 Task: Find connections with filter location Mangaldai with filter topic #Whatinspiresmewith filter profile language Potuguese with filter current company NewSpace Research and Technologies with filter school All India Management Association (AIMA) with filter industry Retail Luxury Goods and Jewelry with filter service category Nature Photography with filter keywords title Conservation Scientist
Action: Mouse moved to (519, 68)
Screenshot: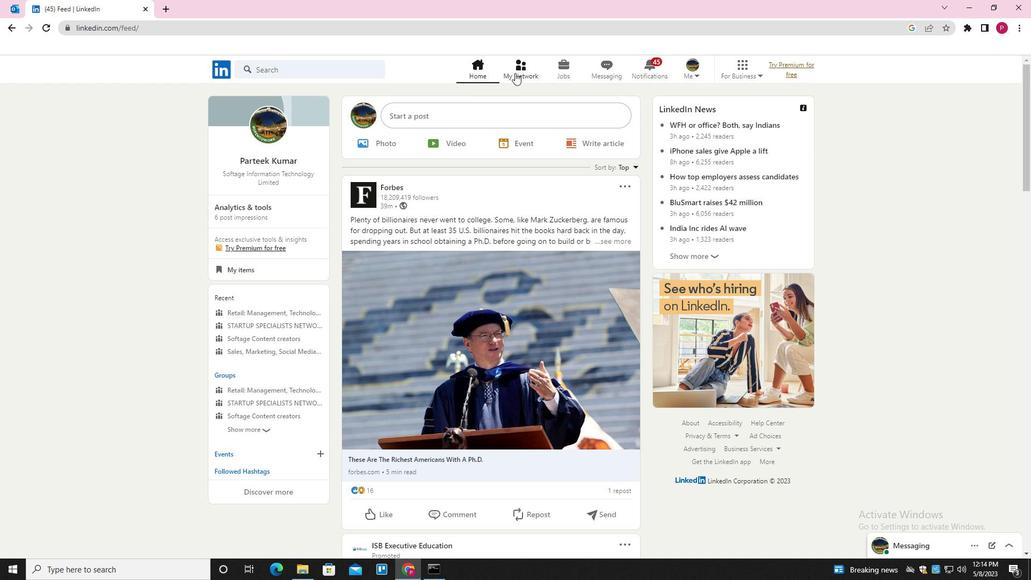 
Action: Mouse pressed left at (519, 68)
Screenshot: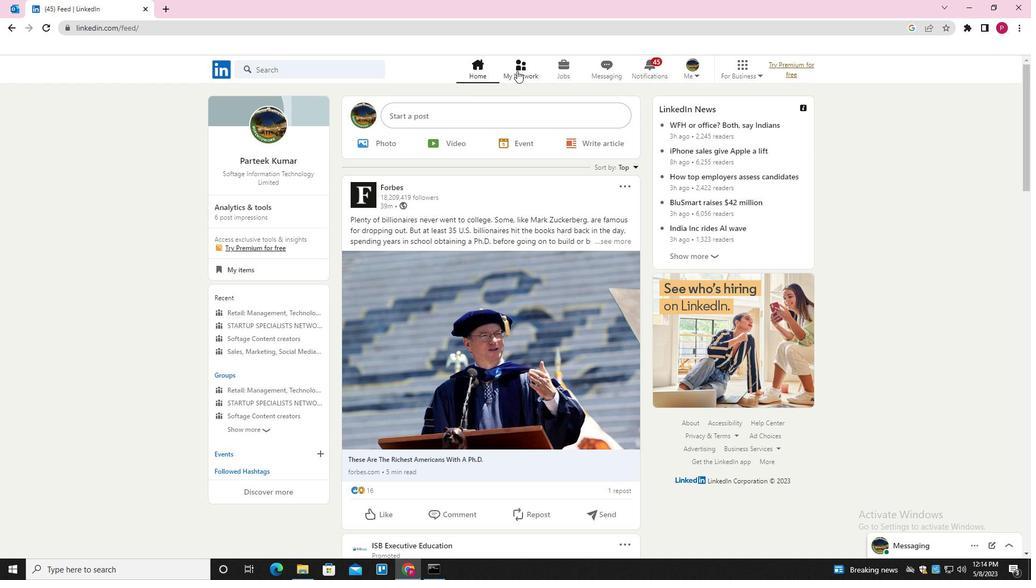 
Action: Mouse moved to (321, 132)
Screenshot: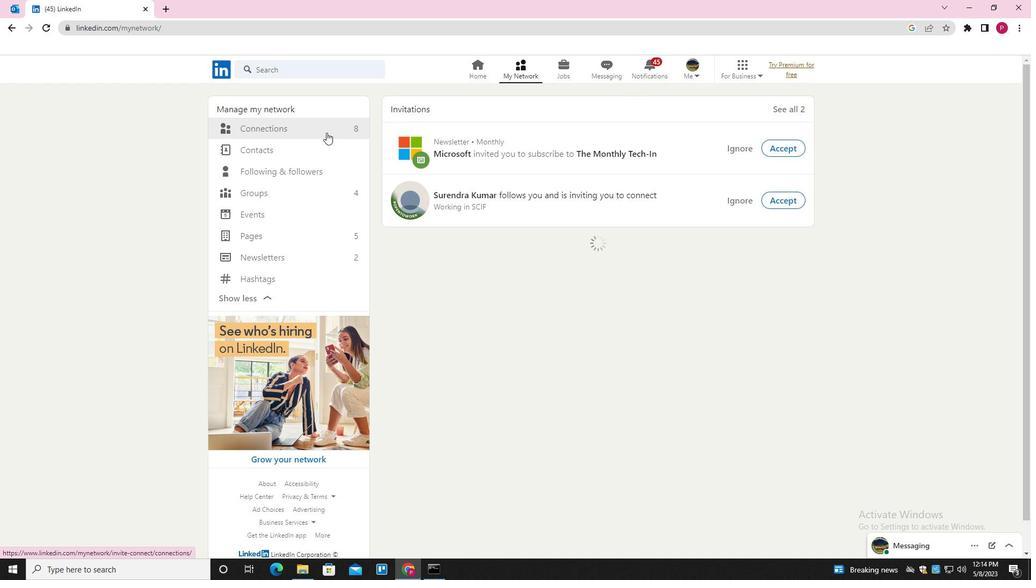 
Action: Mouse pressed left at (321, 132)
Screenshot: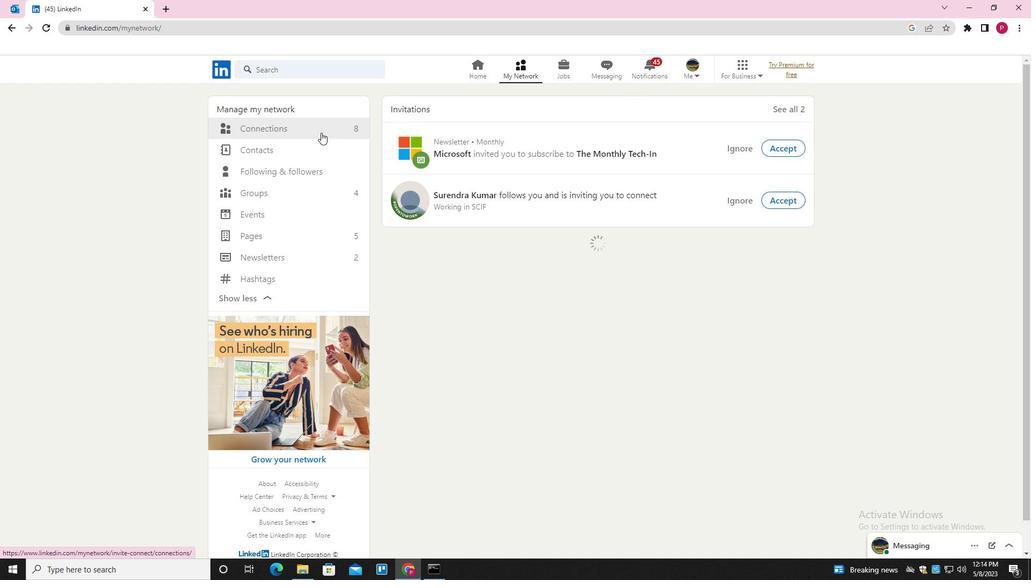 
Action: Mouse moved to (589, 130)
Screenshot: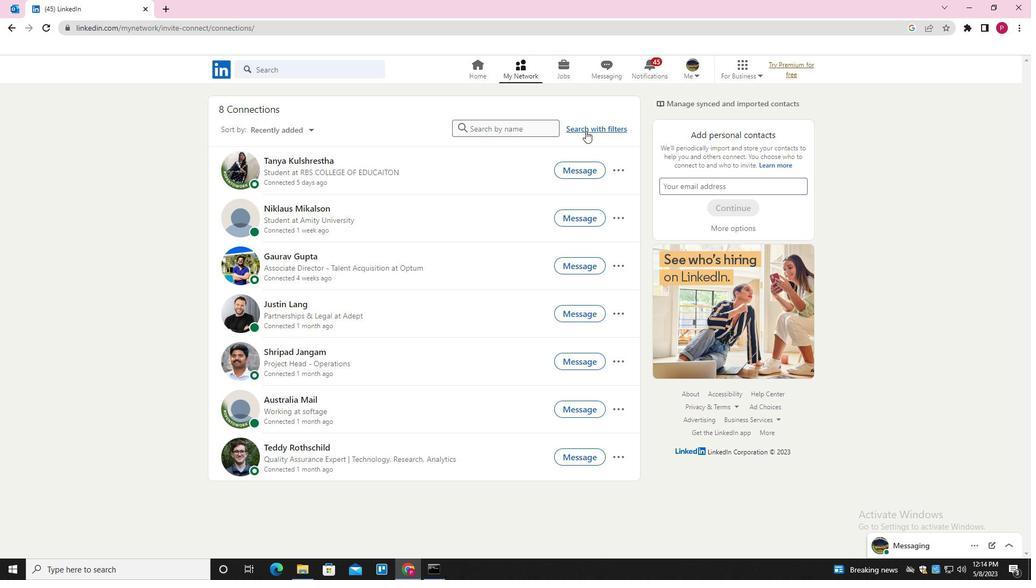 
Action: Mouse pressed left at (589, 130)
Screenshot: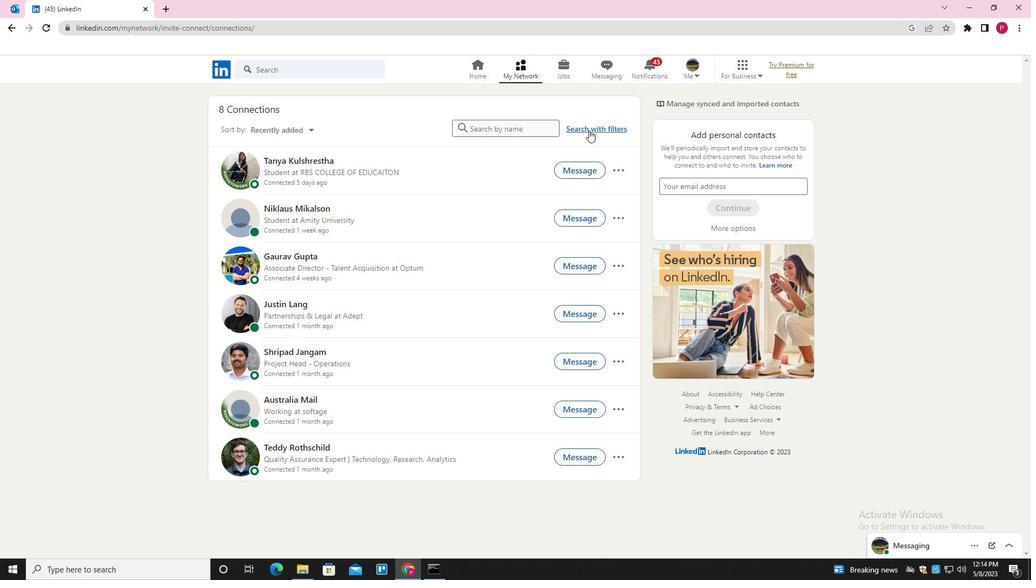 
Action: Mouse moved to (548, 99)
Screenshot: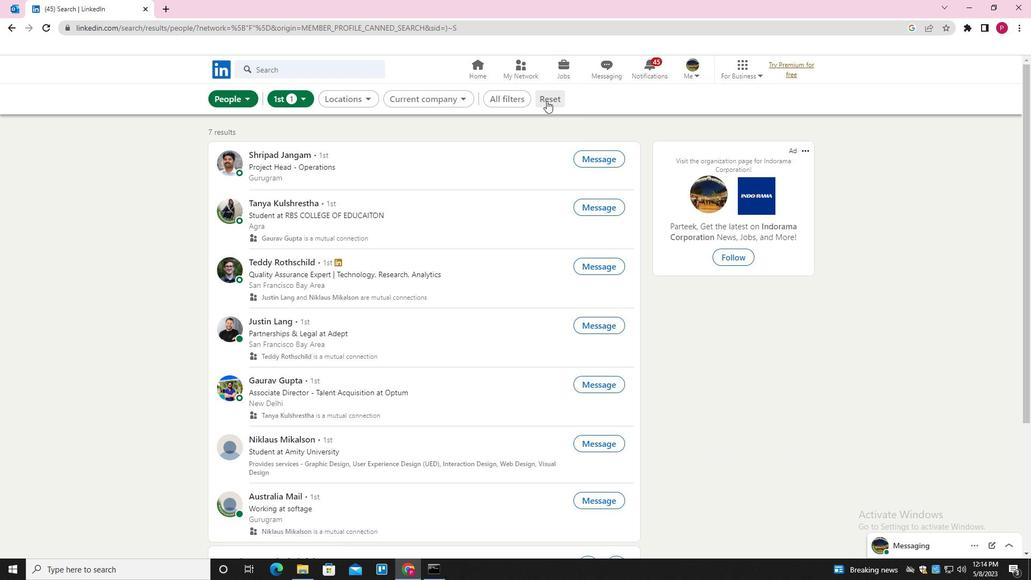
Action: Mouse pressed left at (548, 99)
Screenshot: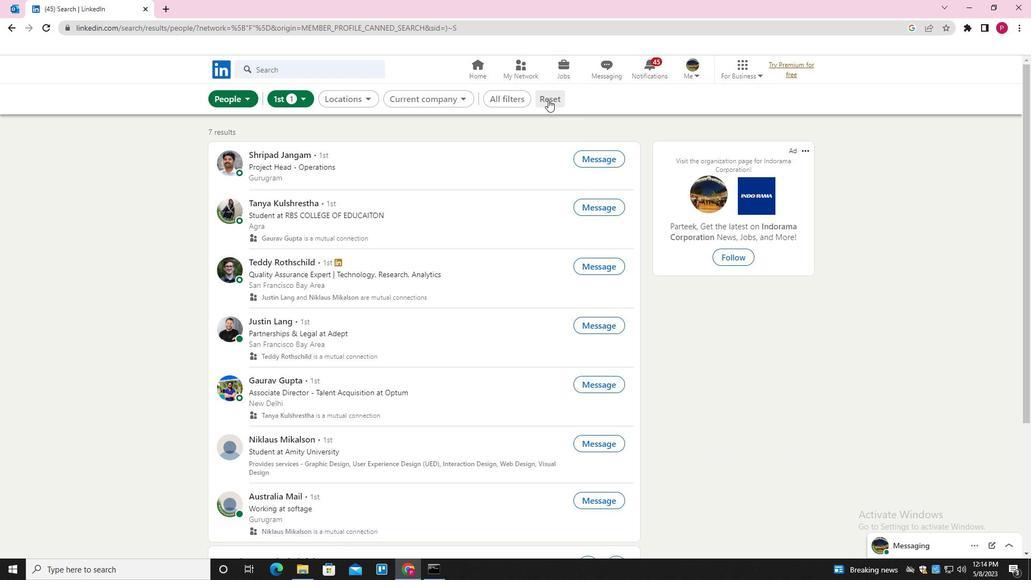 
Action: Mouse moved to (541, 103)
Screenshot: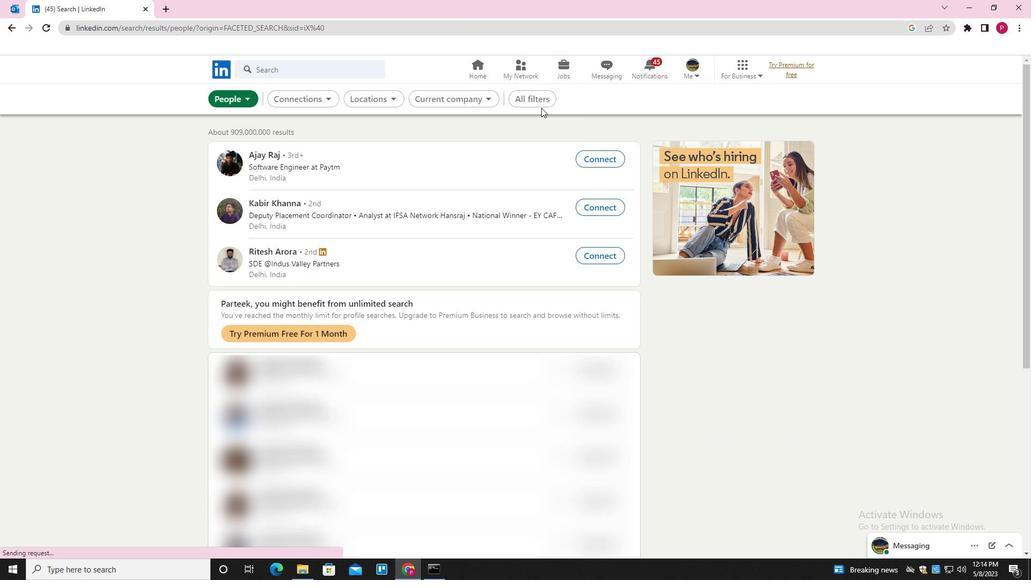 
Action: Mouse pressed left at (541, 103)
Screenshot: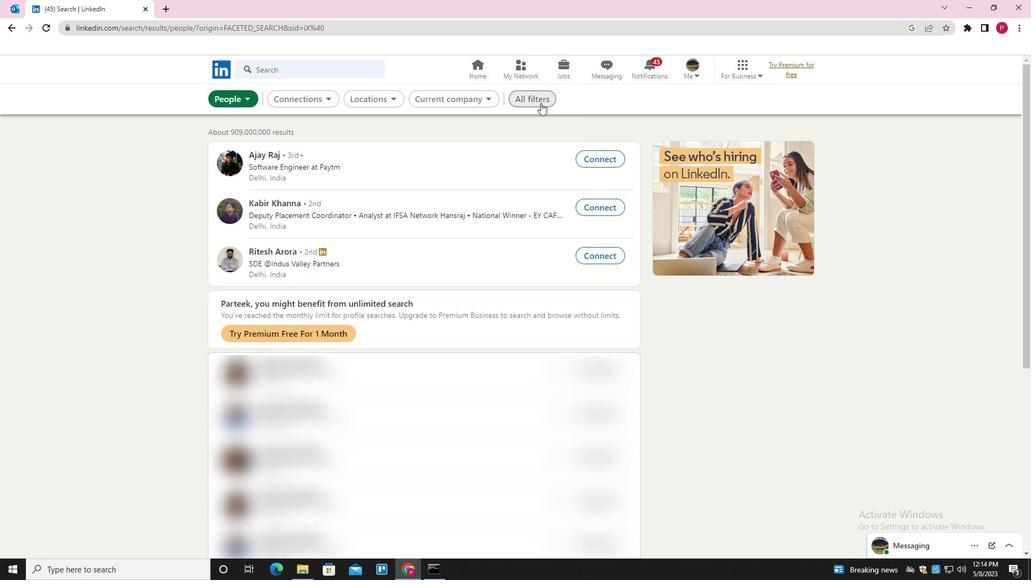 
Action: Mouse moved to (763, 247)
Screenshot: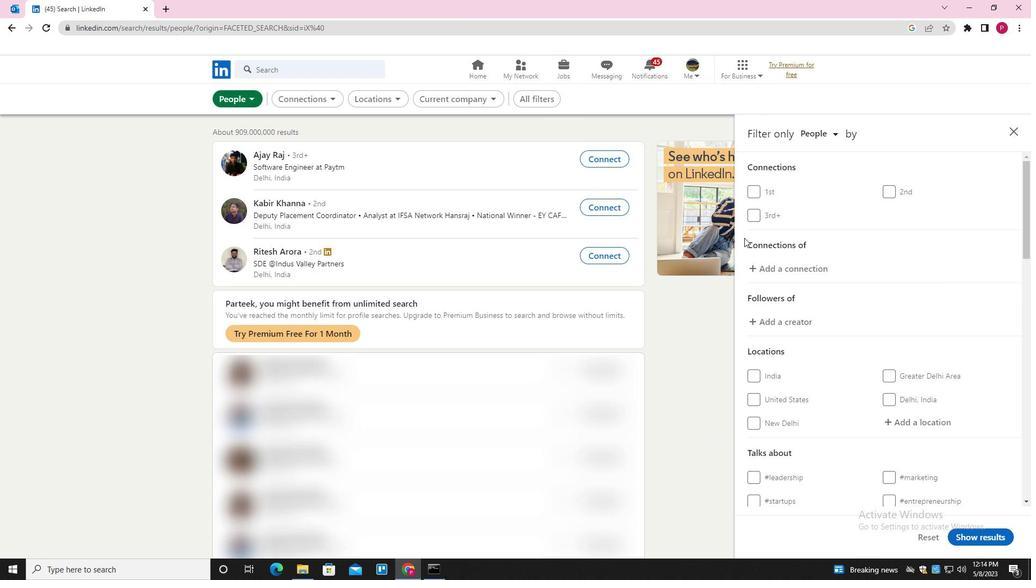 
Action: Mouse scrolled (763, 247) with delta (0, 0)
Screenshot: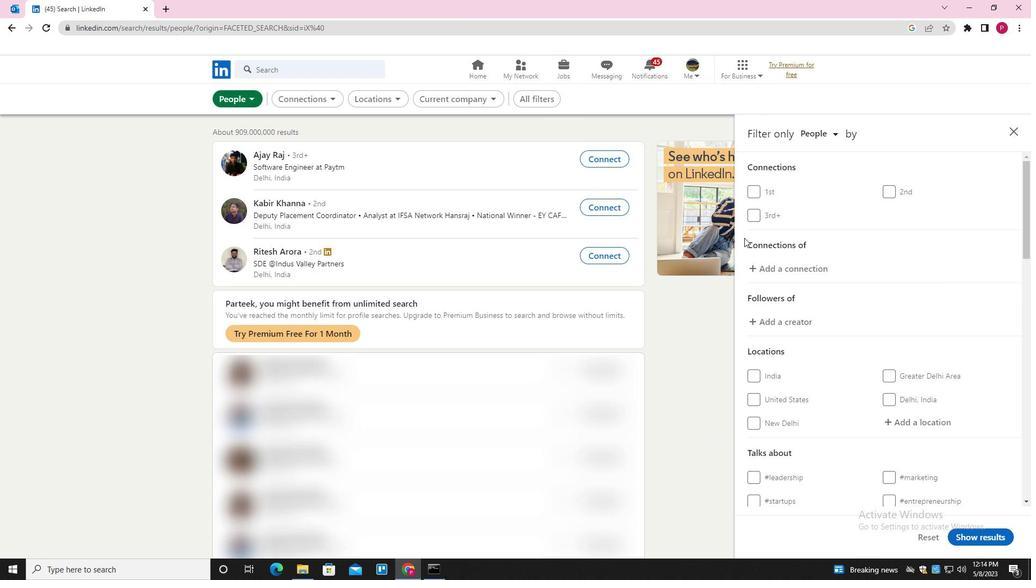 
Action: Mouse moved to (792, 257)
Screenshot: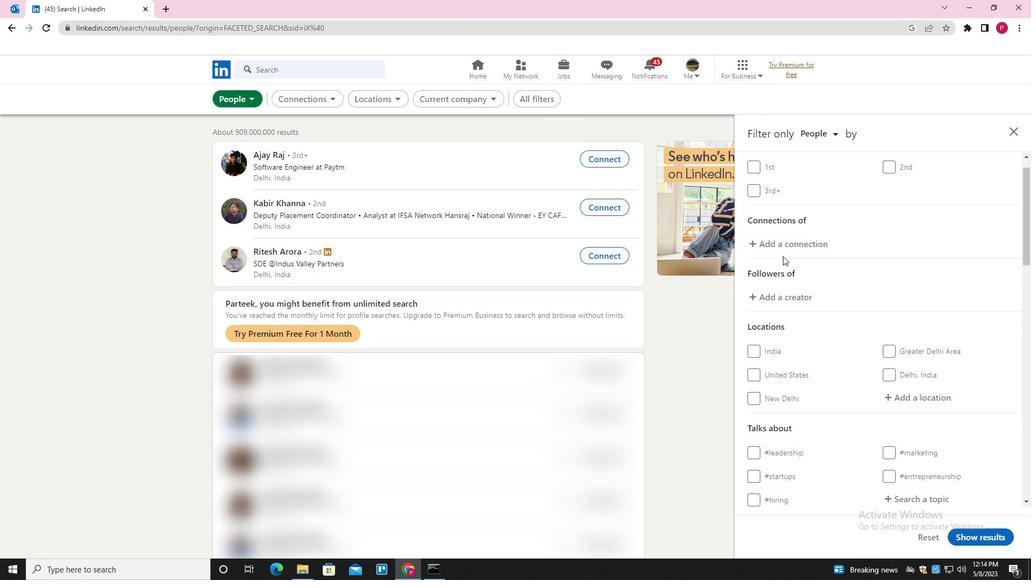 
Action: Mouse scrolled (792, 257) with delta (0, 0)
Screenshot: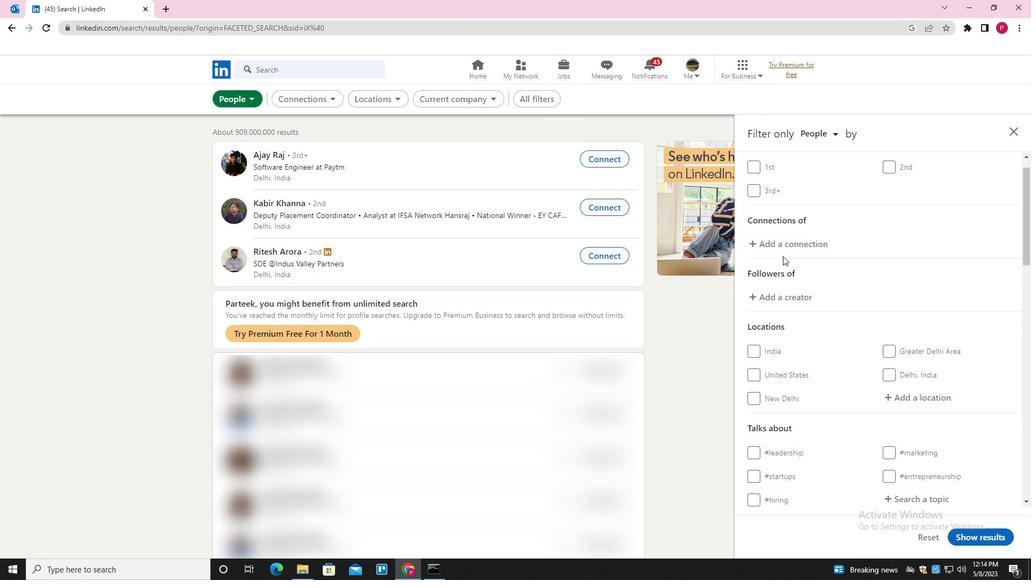 
Action: Mouse moved to (915, 311)
Screenshot: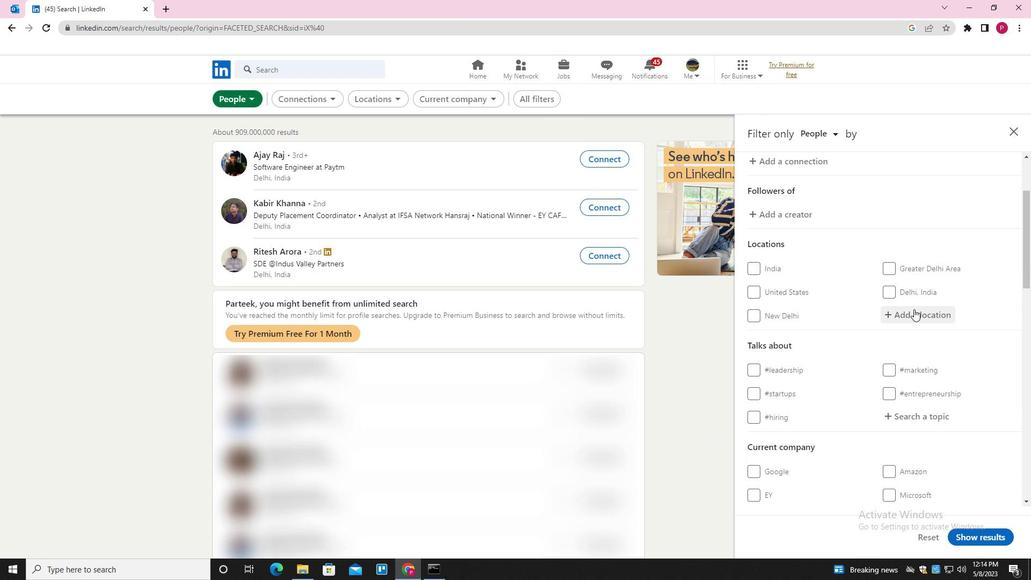
Action: Mouse pressed left at (915, 311)
Screenshot: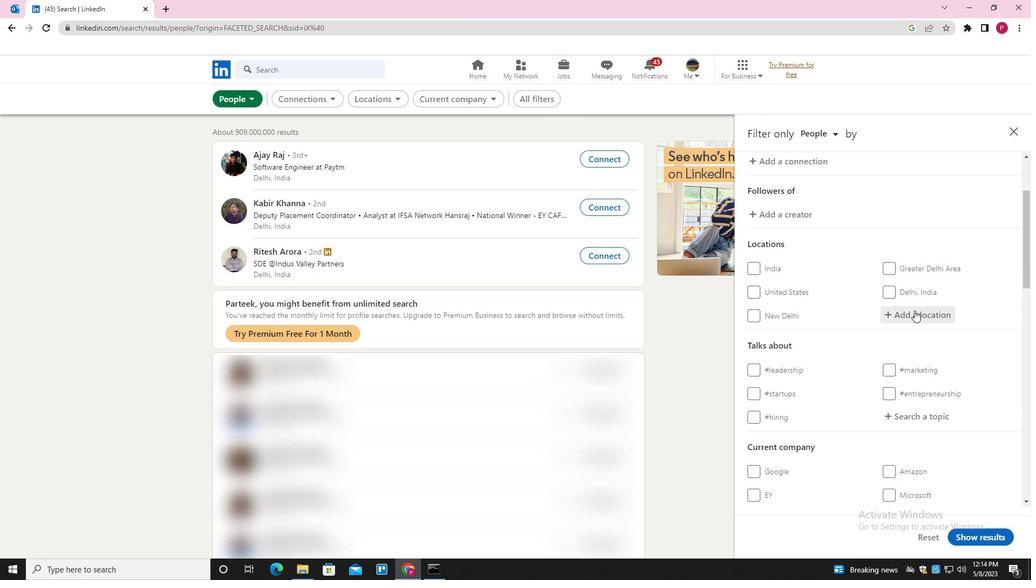 
Action: Mouse moved to (714, 445)
Screenshot: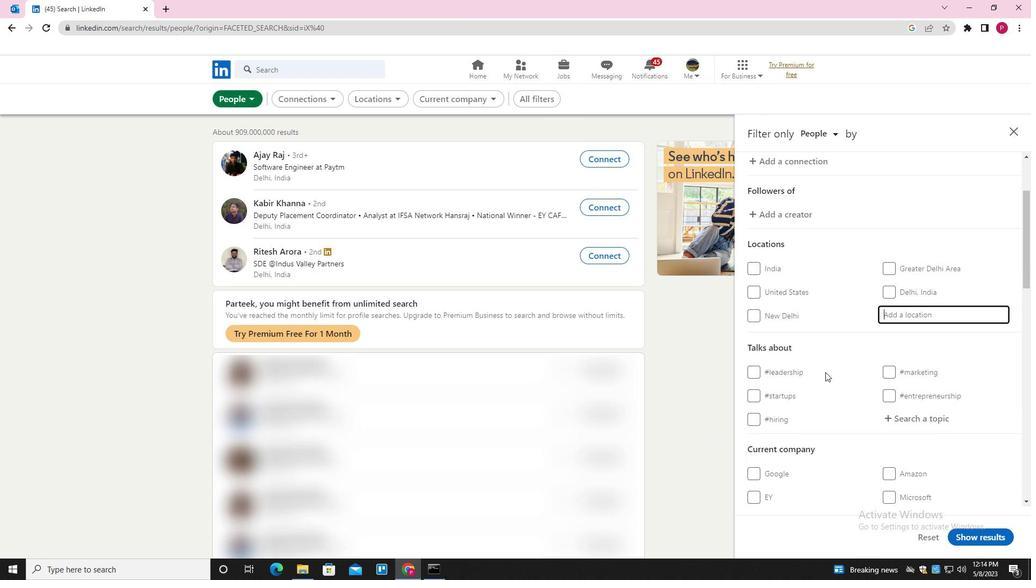 
Action: Key pressed <Key.shift>MANGALDAI<Key.down><Key.enter>
Screenshot: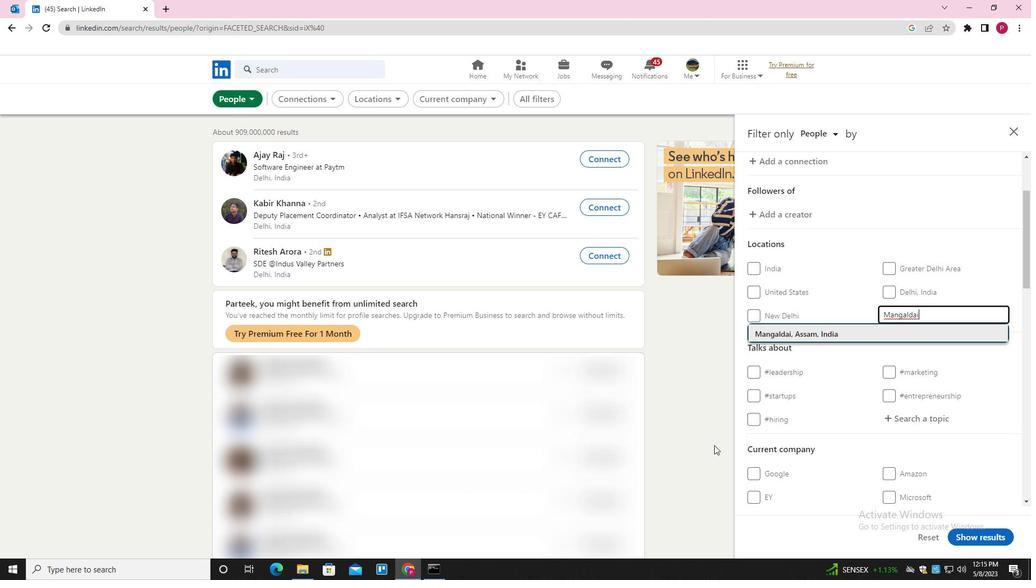 
Action: Mouse moved to (831, 347)
Screenshot: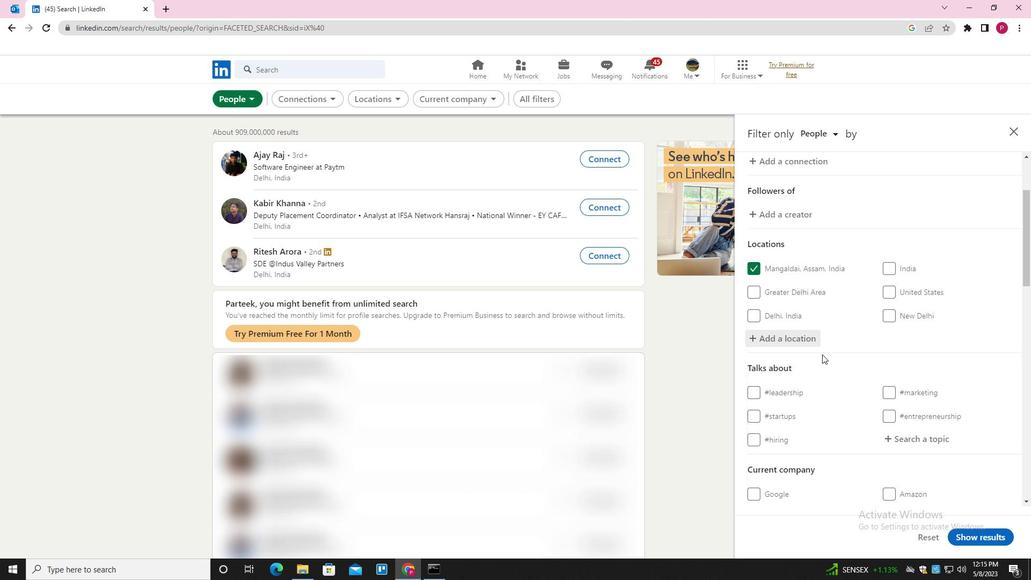 
Action: Mouse scrolled (831, 346) with delta (0, 0)
Screenshot: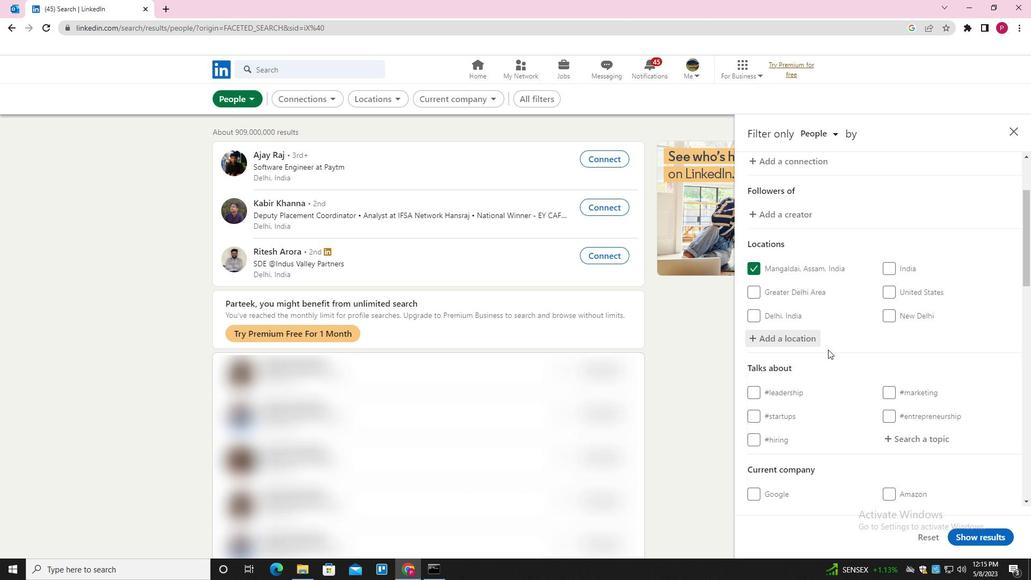 
Action: Mouse scrolled (831, 346) with delta (0, 0)
Screenshot: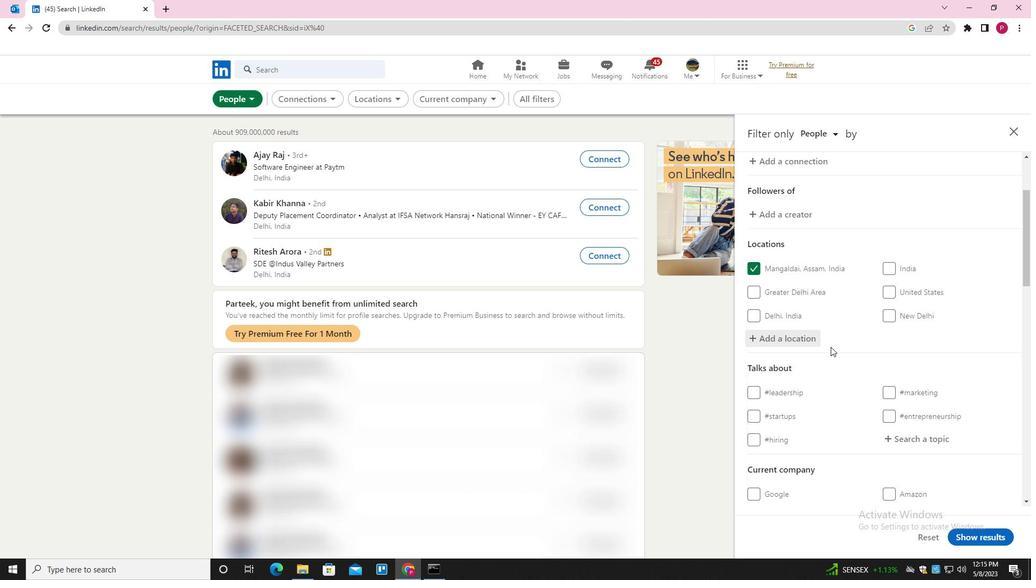 
Action: Mouse moved to (840, 352)
Screenshot: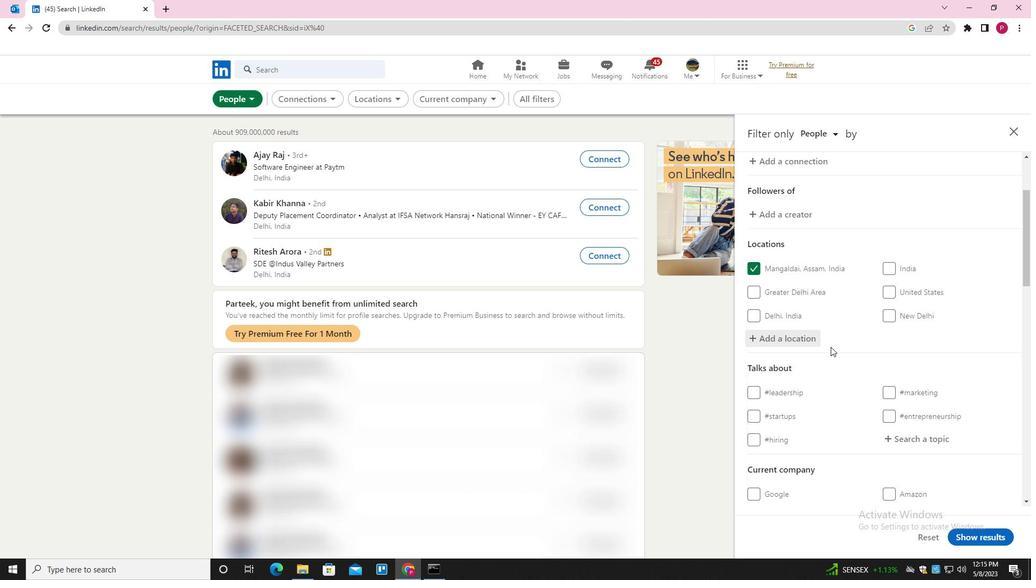 
Action: Mouse scrolled (840, 351) with delta (0, 0)
Screenshot: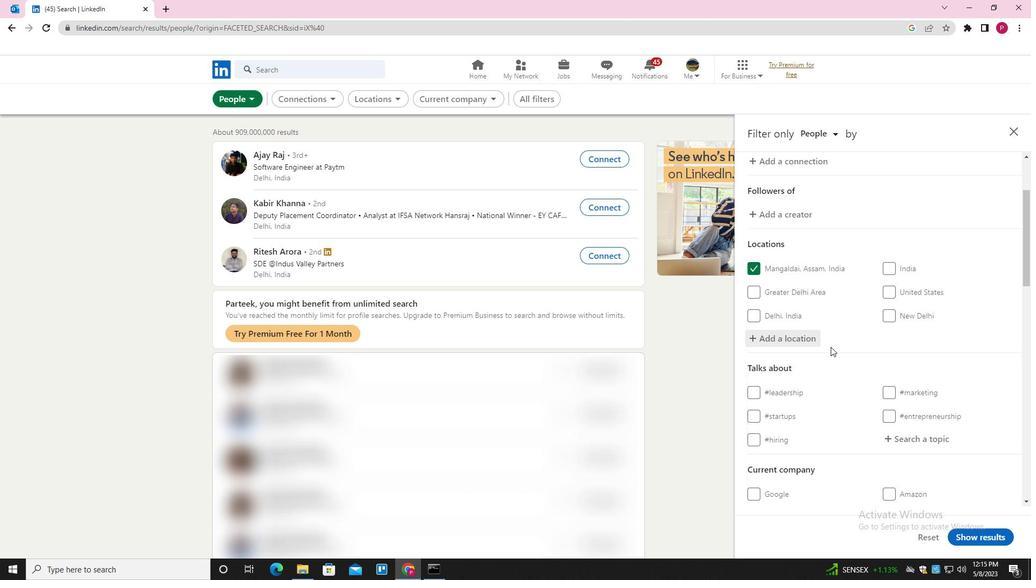 
Action: Mouse moved to (921, 279)
Screenshot: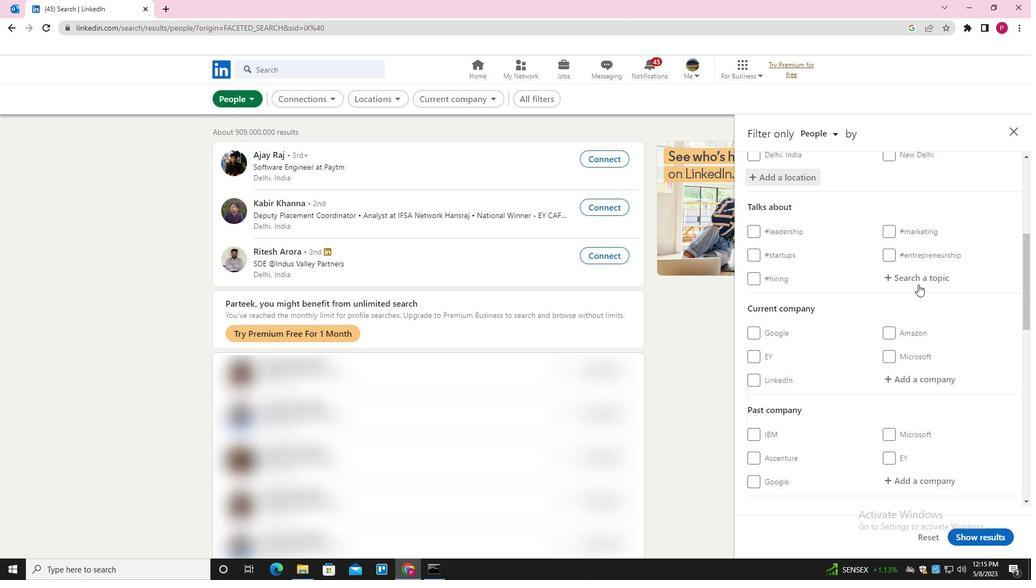 
Action: Mouse pressed left at (921, 279)
Screenshot: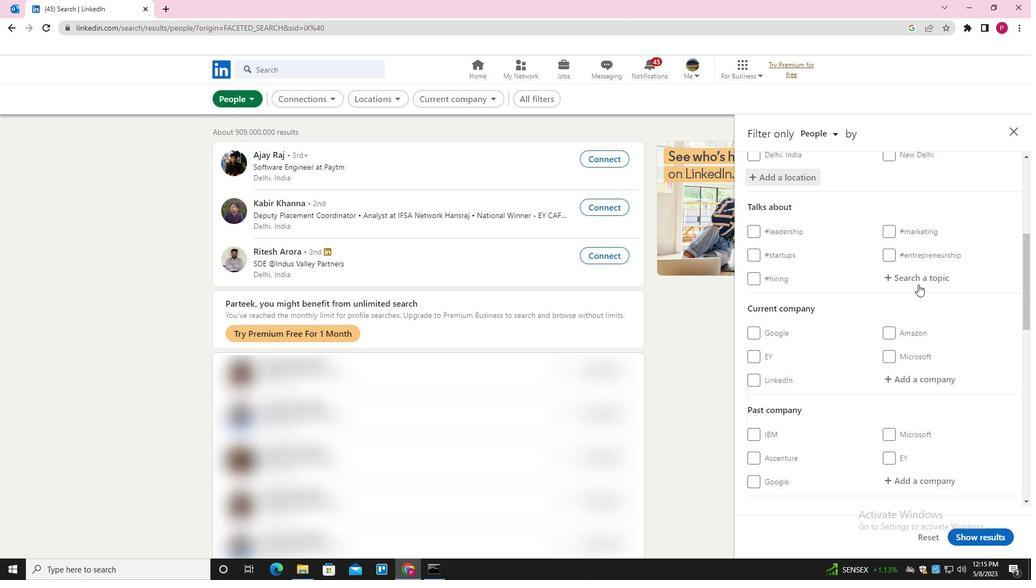 
Action: Mouse moved to (785, 368)
Screenshot: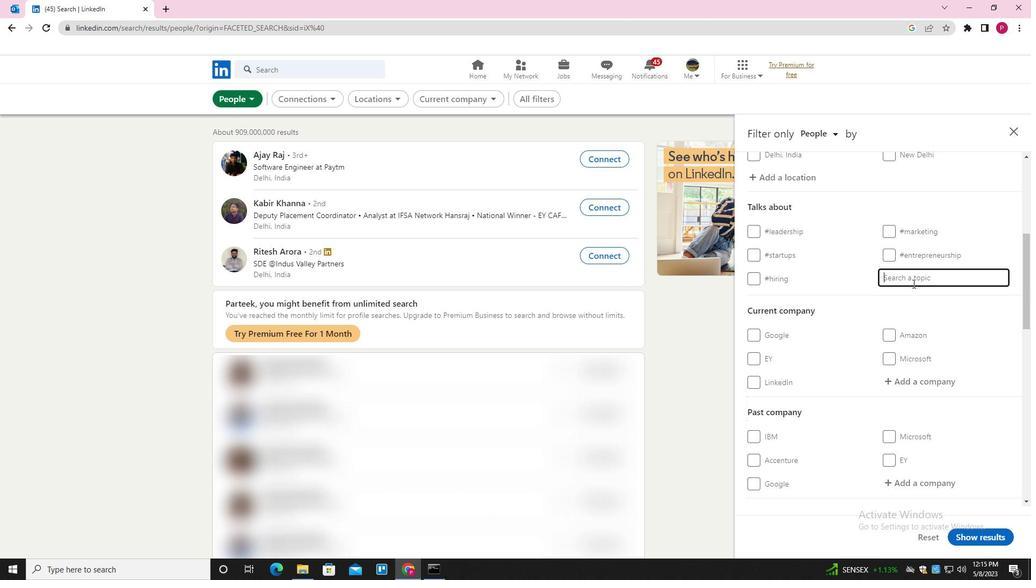 
Action: Key pressed WHATINSPIRESME<Key.down><Key.enter>
Screenshot: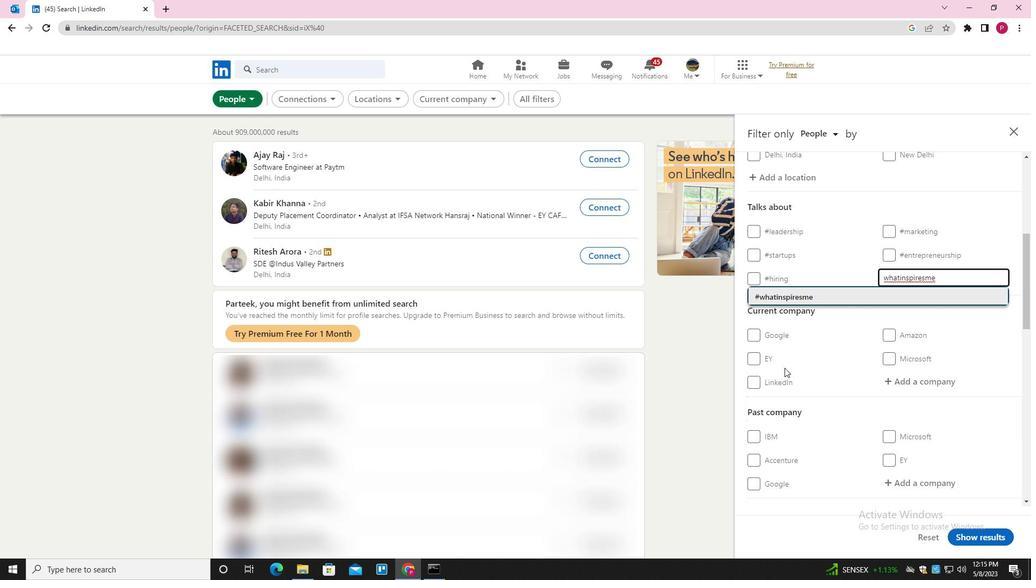 
Action: Mouse moved to (812, 302)
Screenshot: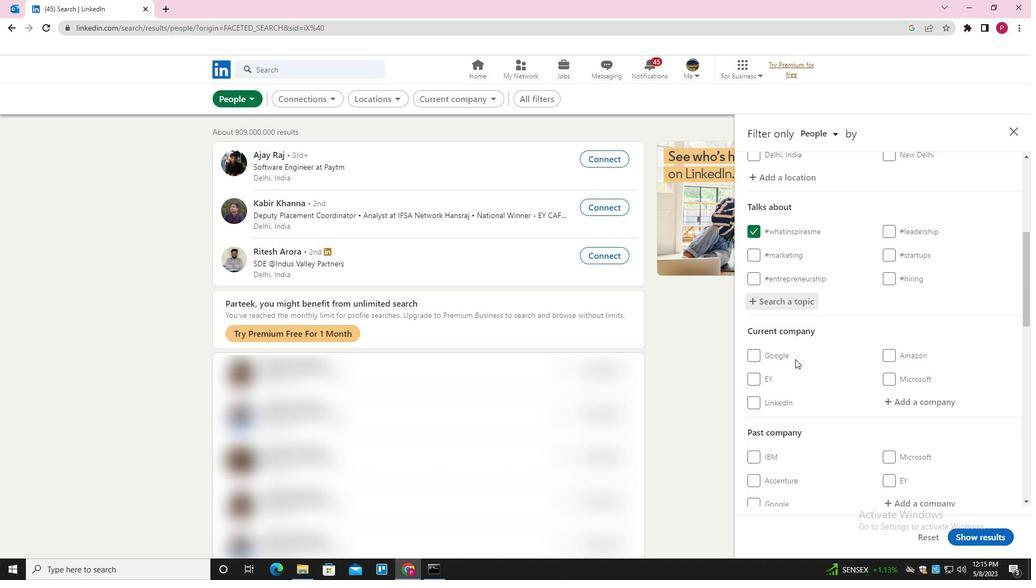
Action: Mouse scrolled (812, 301) with delta (0, 0)
Screenshot: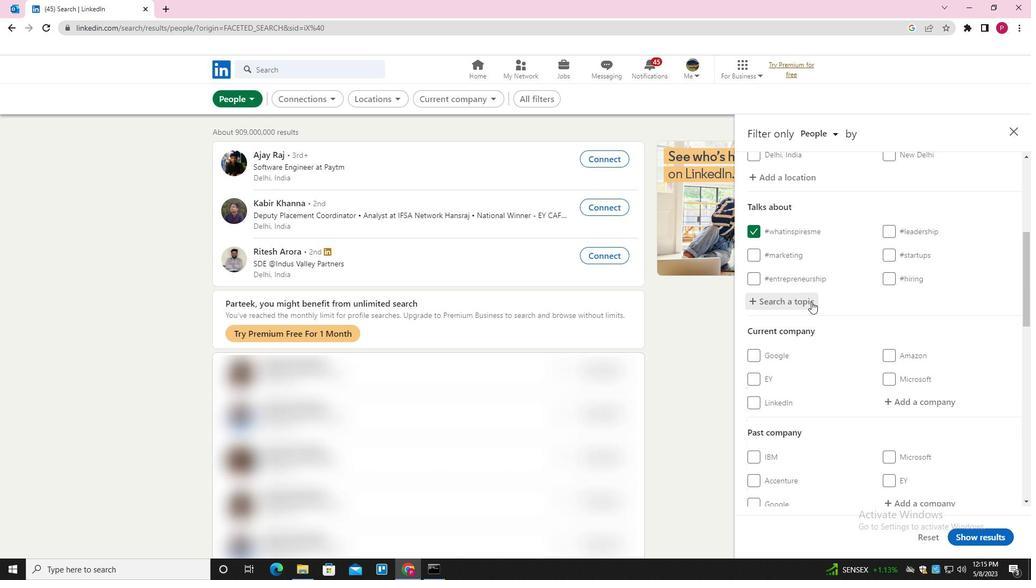 
Action: Mouse scrolled (812, 301) with delta (0, 0)
Screenshot: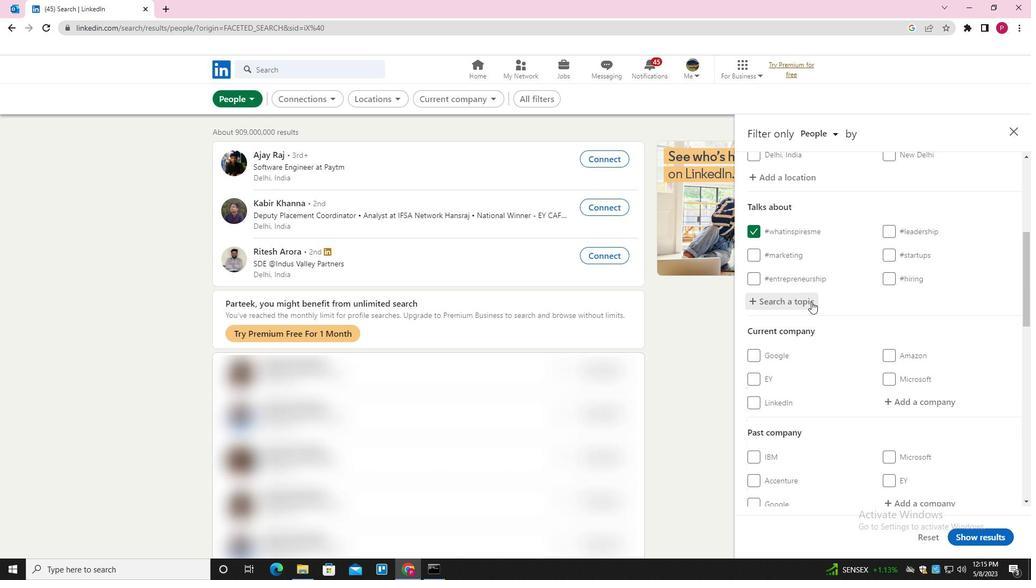 
Action: Mouse scrolled (812, 301) with delta (0, 0)
Screenshot: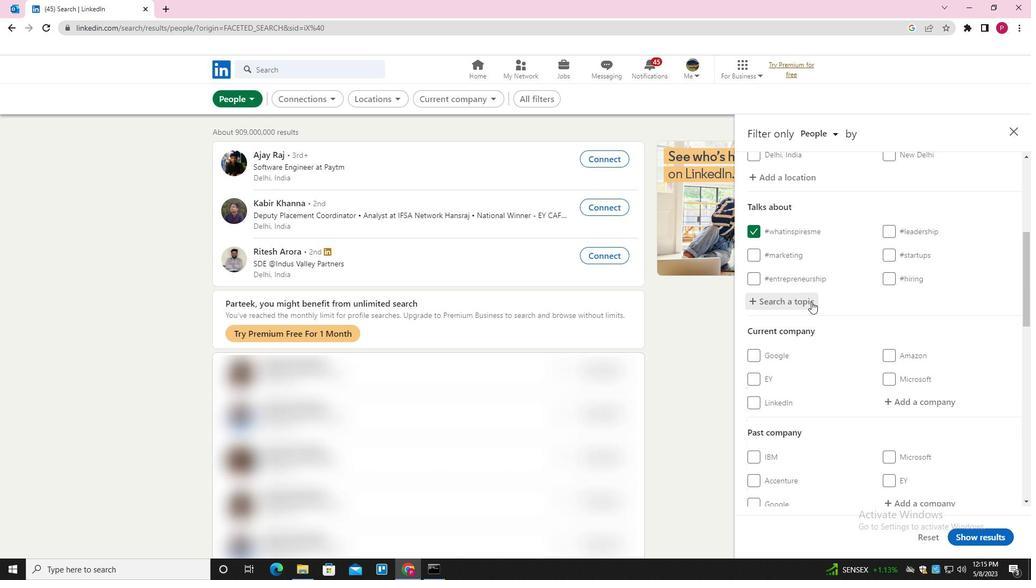 
Action: Mouse scrolled (812, 301) with delta (0, 0)
Screenshot: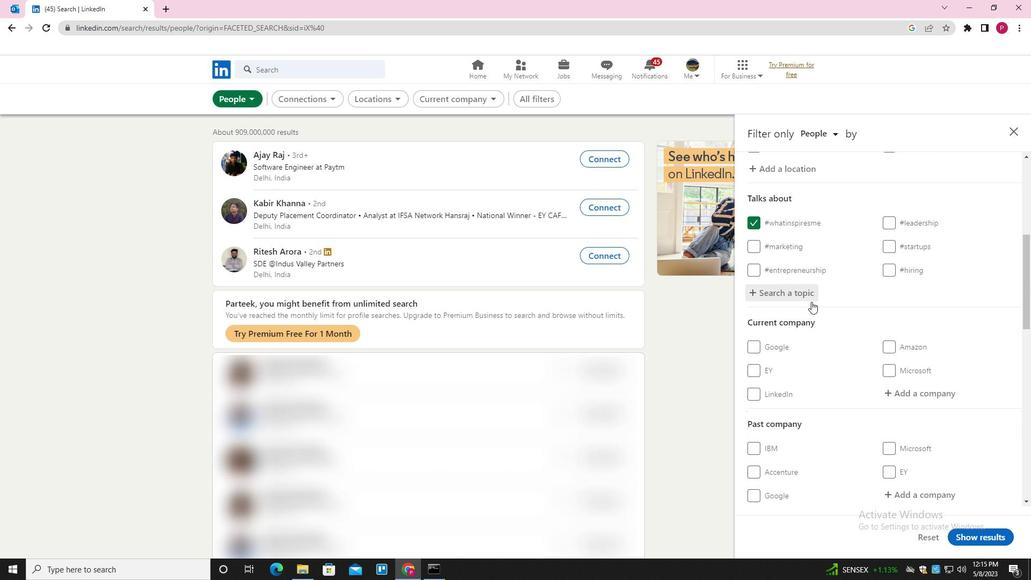 
Action: Mouse scrolled (812, 301) with delta (0, 0)
Screenshot: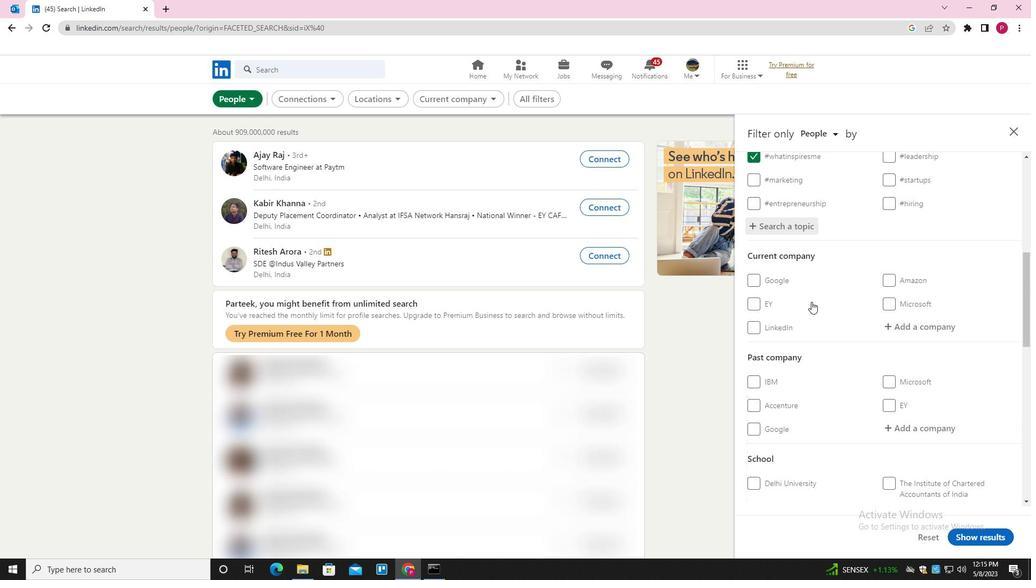 
Action: Mouse moved to (812, 304)
Screenshot: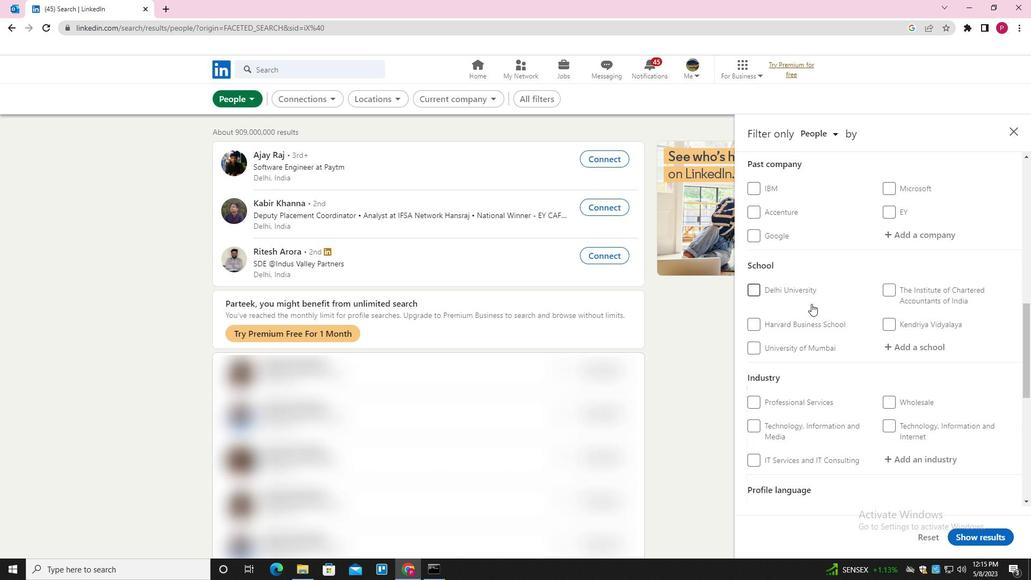 
Action: Mouse scrolled (812, 304) with delta (0, 0)
Screenshot: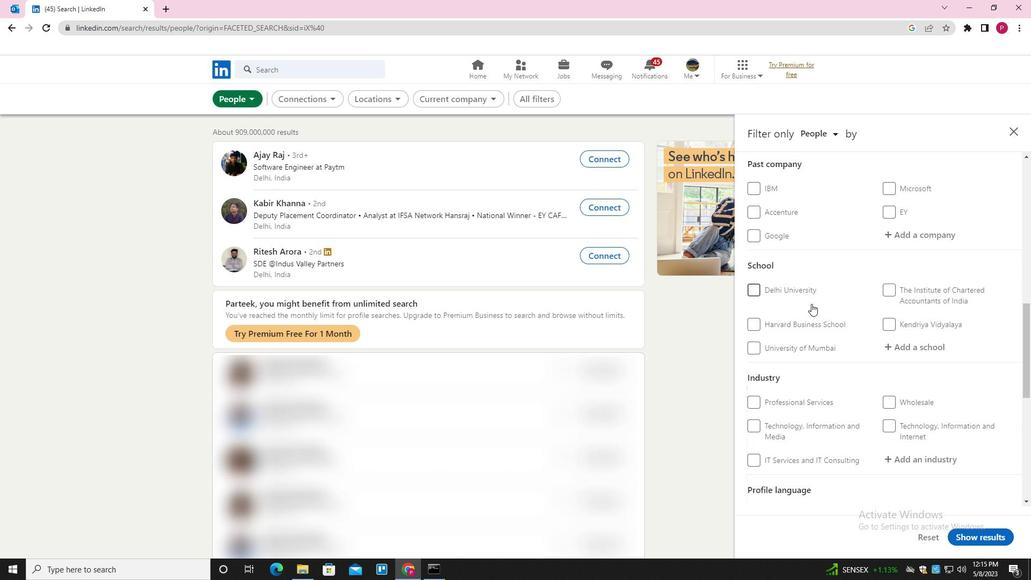 
Action: Mouse scrolled (812, 304) with delta (0, 0)
Screenshot: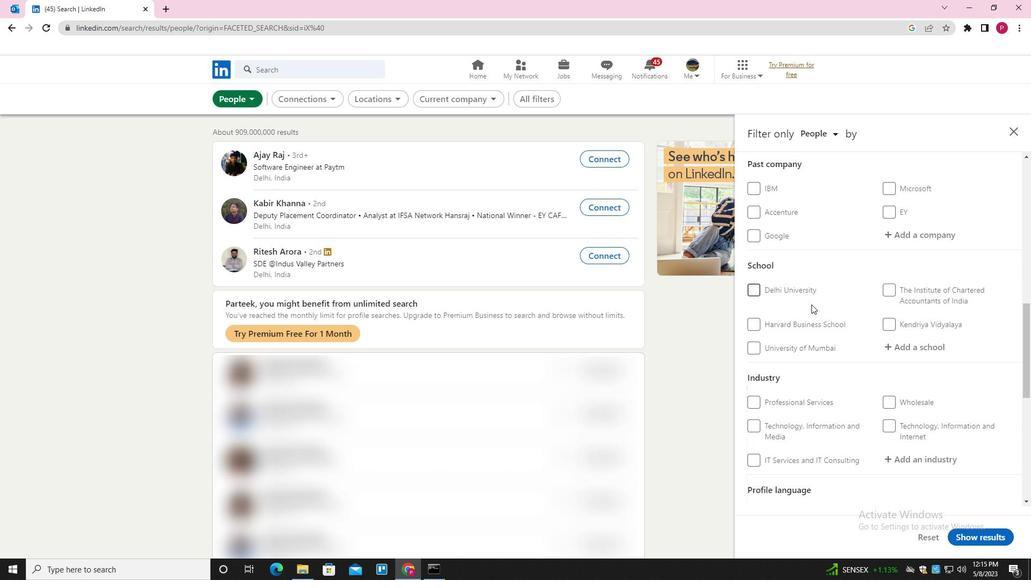 
Action: Mouse moved to (812, 305)
Screenshot: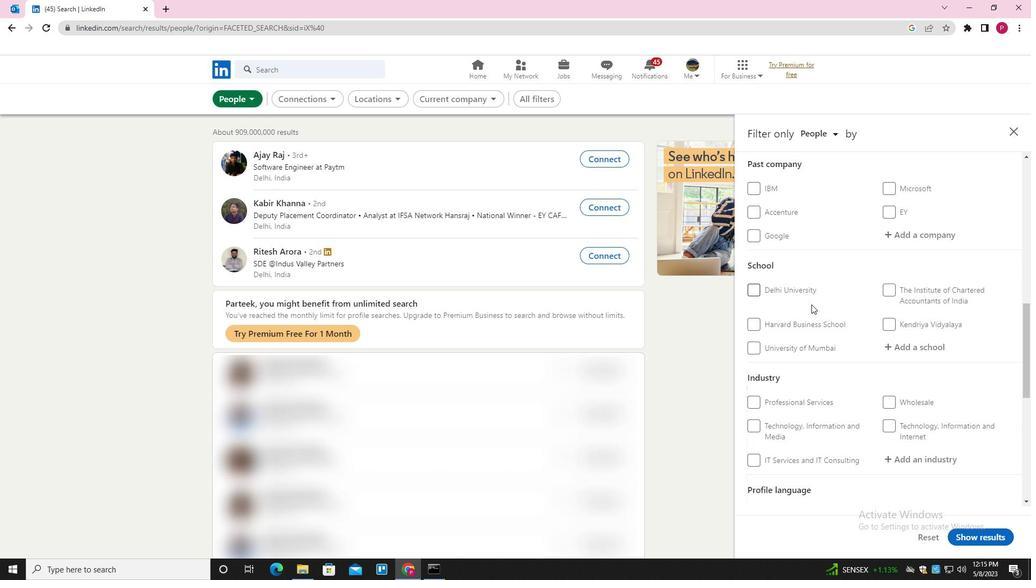 
Action: Mouse scrolled (812, 305) with delta (0, 0)
Screenshot: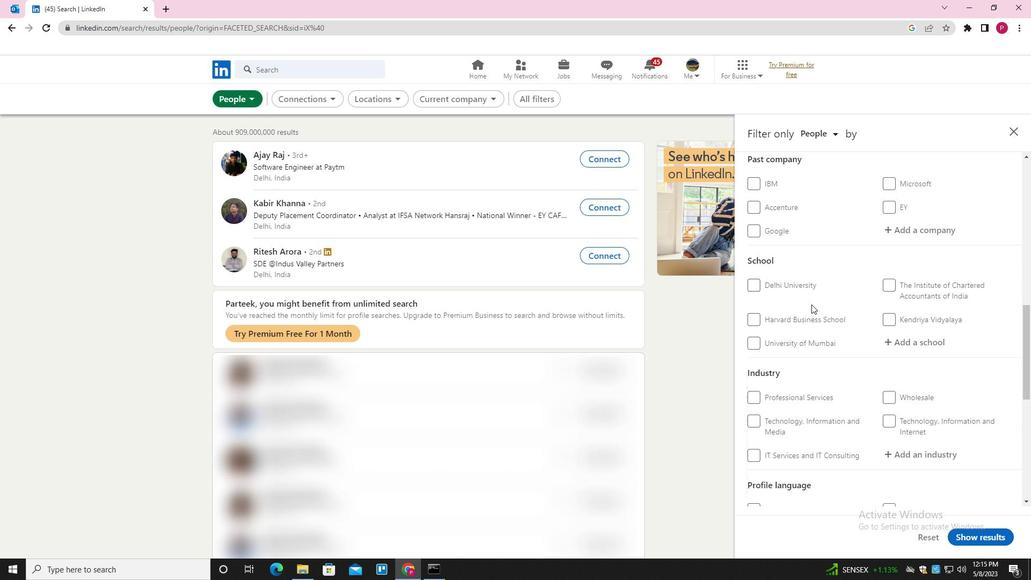 
Action: Mouse moved to (812, 306)
Screenshot: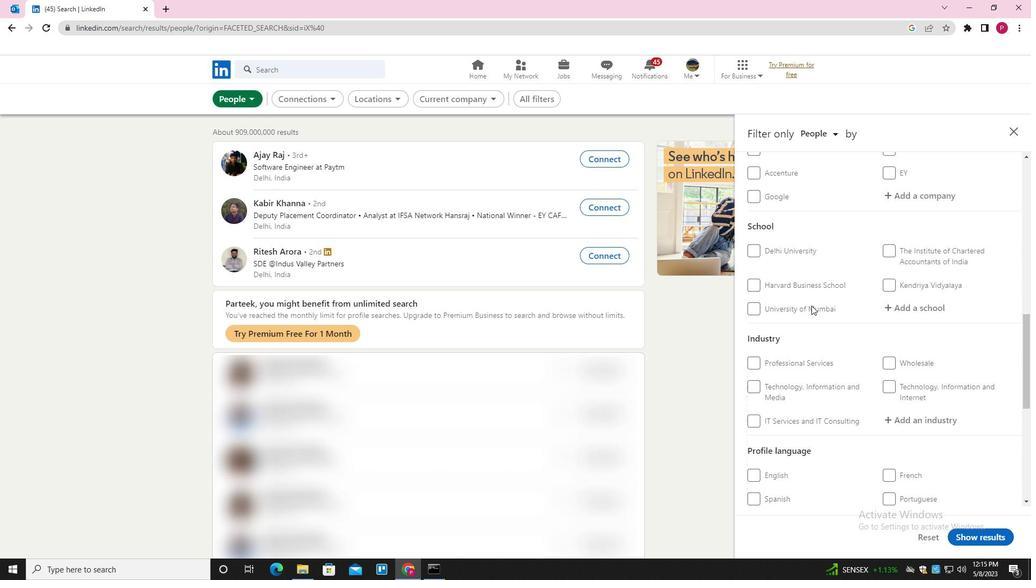 
Action: Mouse scrolled (812, 306) with delta (0, 0)
Screenshot: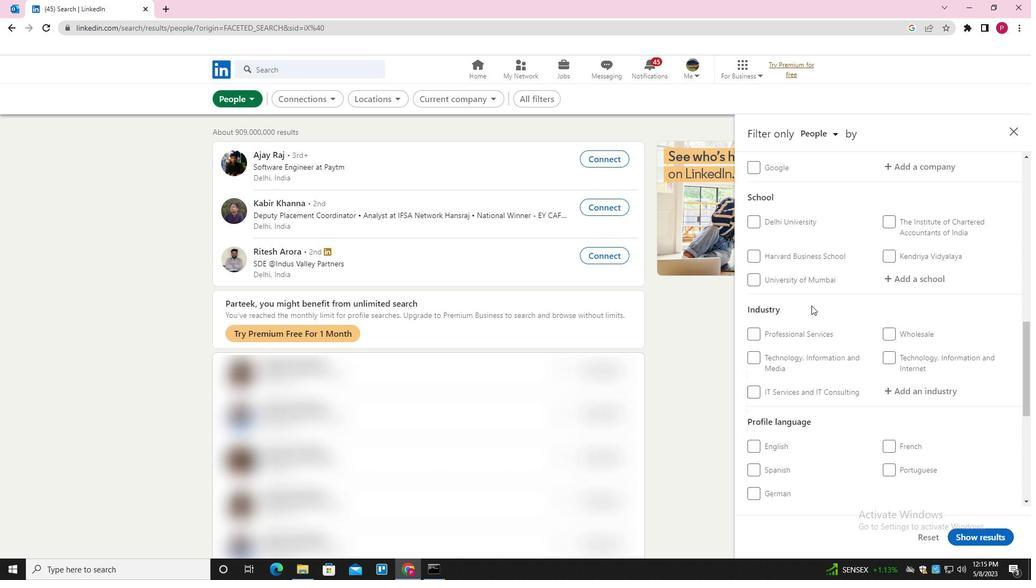 
Action: Mouse moved to (890, 321)
Screenshot: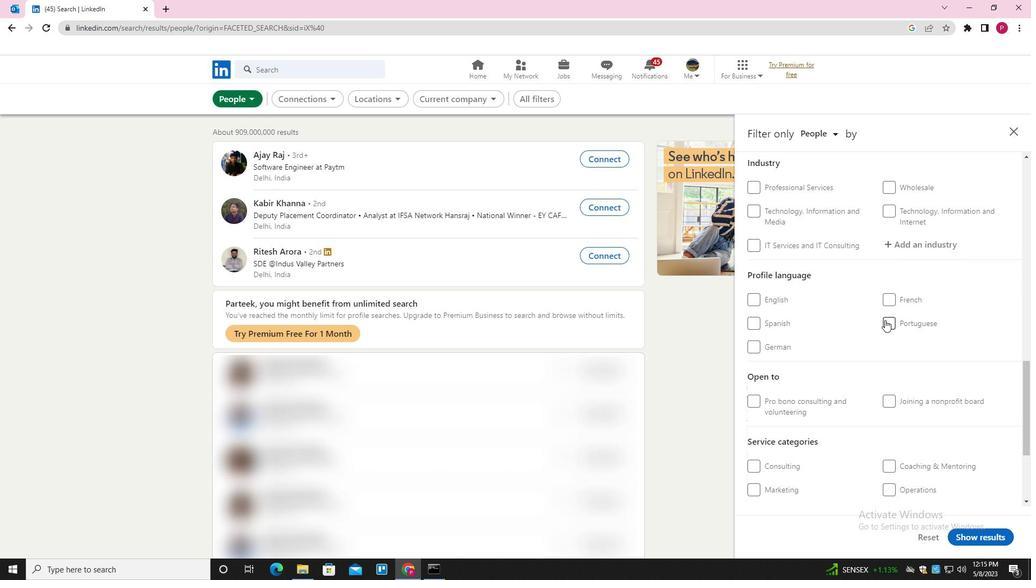 
Action: Mouse pressed left at (890, 321)
Screenshot: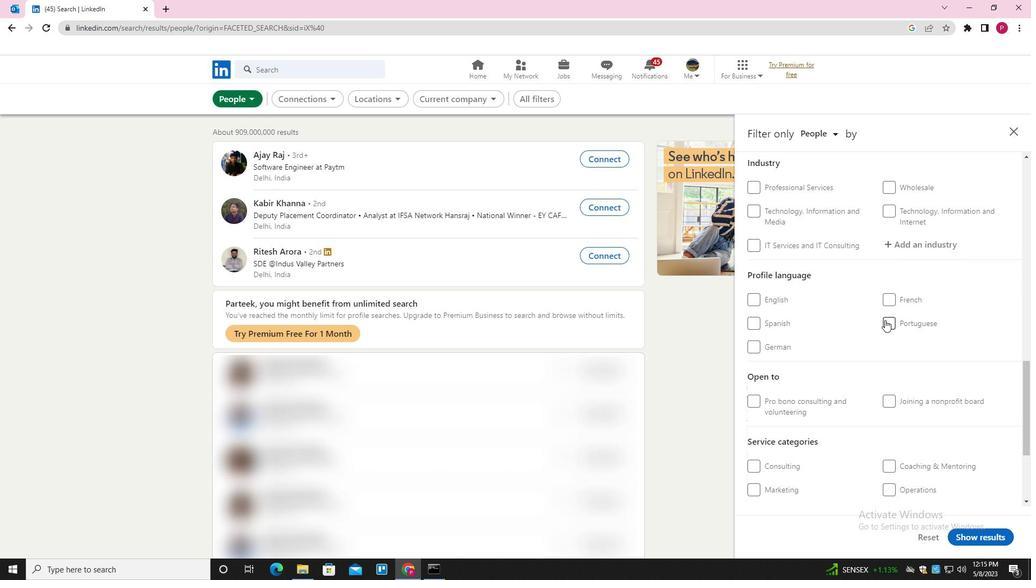 
Action: Mouse moved to (837, 334)
Screenshot: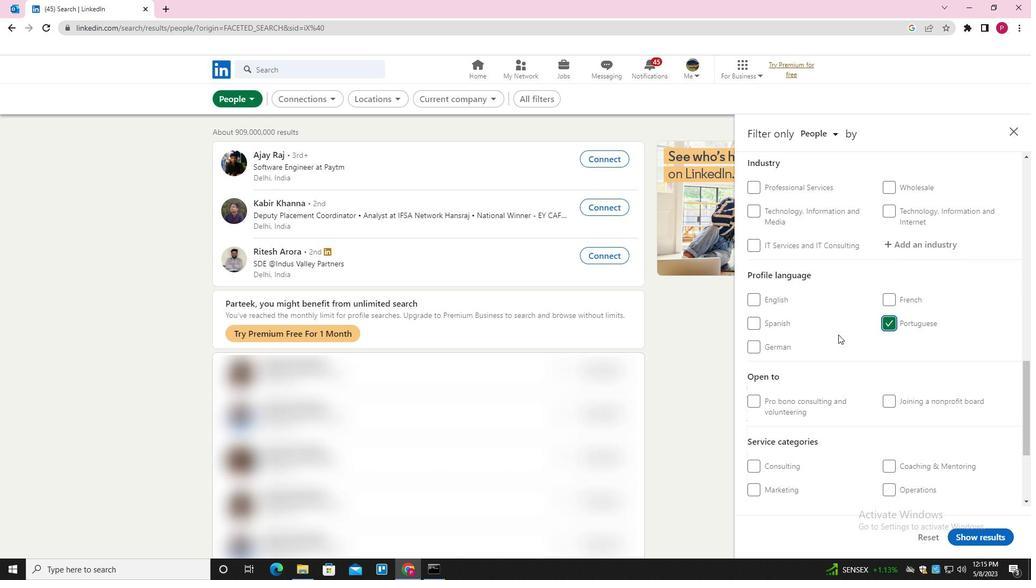 
Action: Mouse scrolled (837, 335) with delta (0, 0)
Screenshot: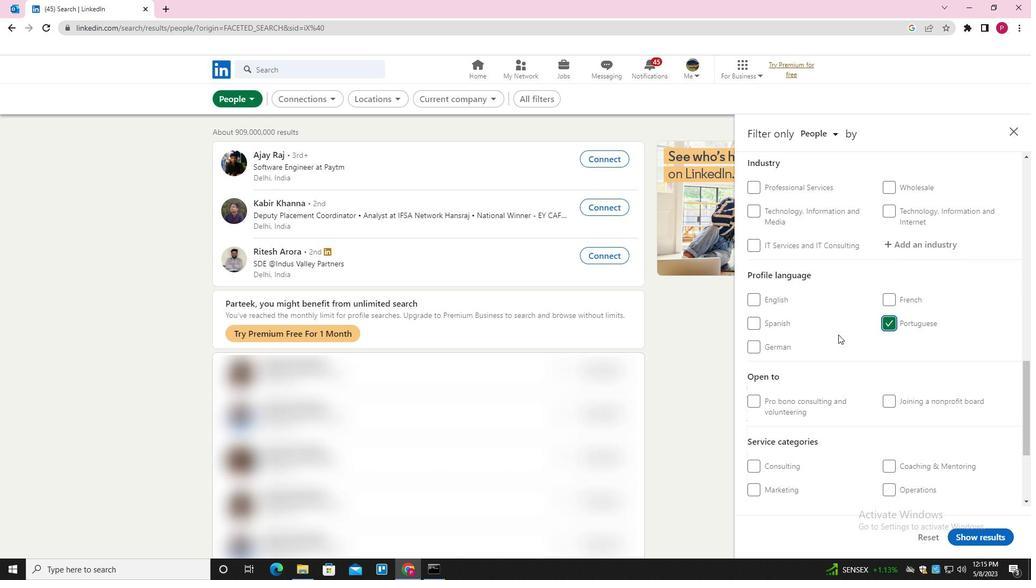 
Action: Mouse scrolled (837, 335) with delta (0, 0)
Screenshot: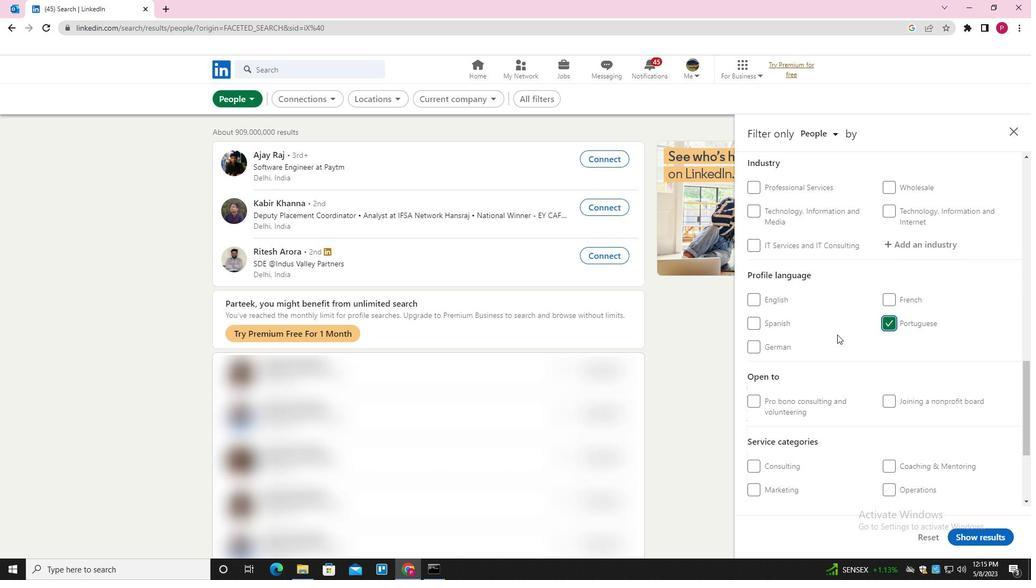 
Action: Mouse scrolled (837, 335) with delta (0, 0)
Screenshot: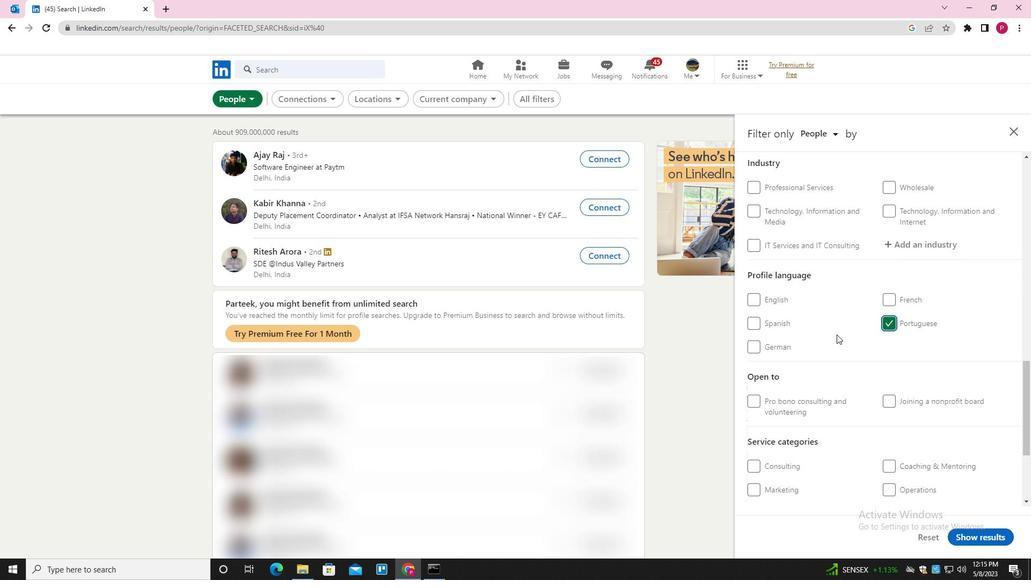 
Action: Mouse scrolled (837, 335) with delta (0, 0)
Screenshot: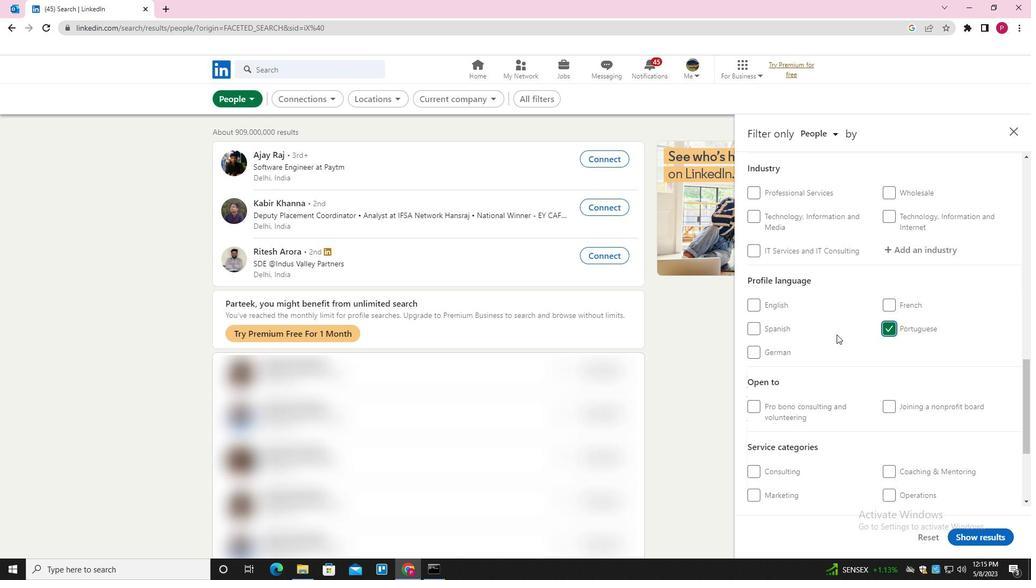 
Action: Mouse scrolled (837, 335) with delta (0, 0)
Screenshot: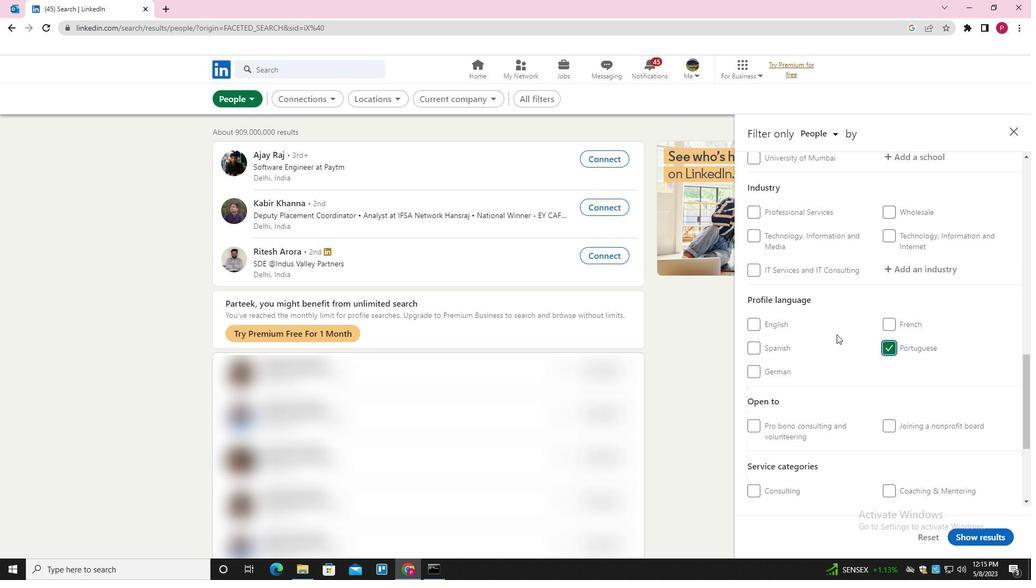 
Action: Mouse scrolled (837, 335) with delta (0, 0)
Screenshot: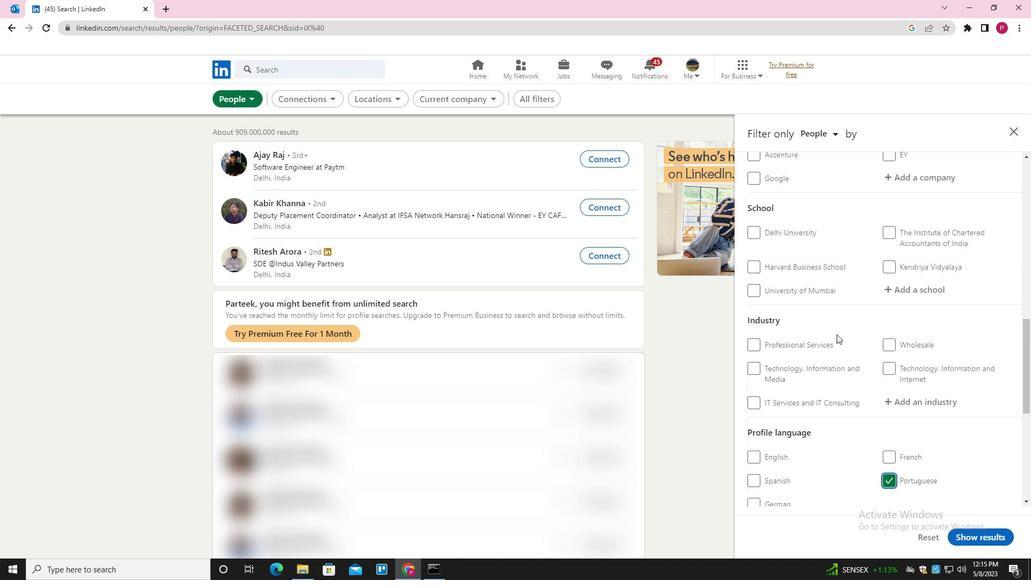 
Action: Mouse moved to (838, 334)
Screenshot: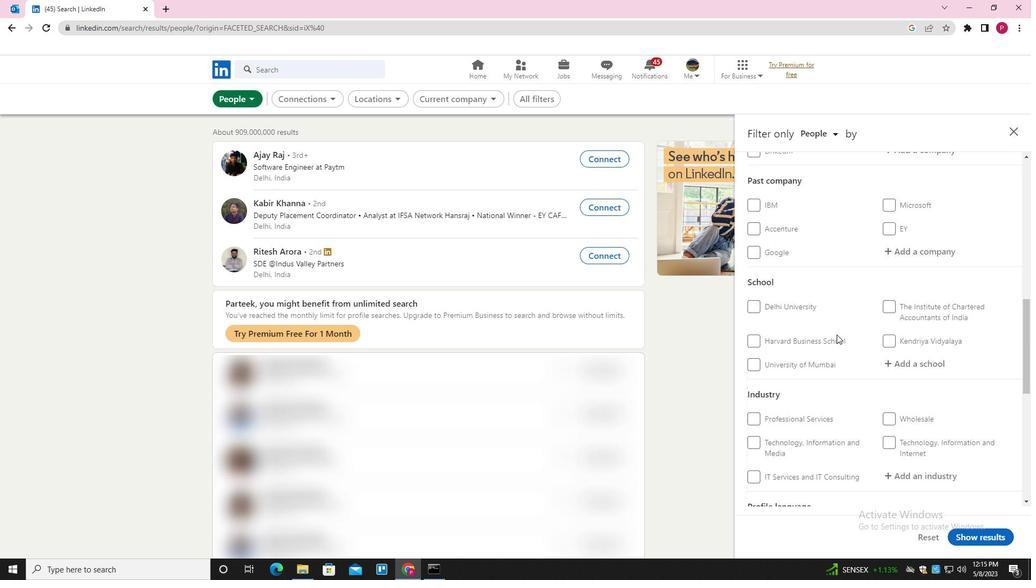 
Action: Mouse scrolled (838, 335) with delta (0, 0)
Screenshot: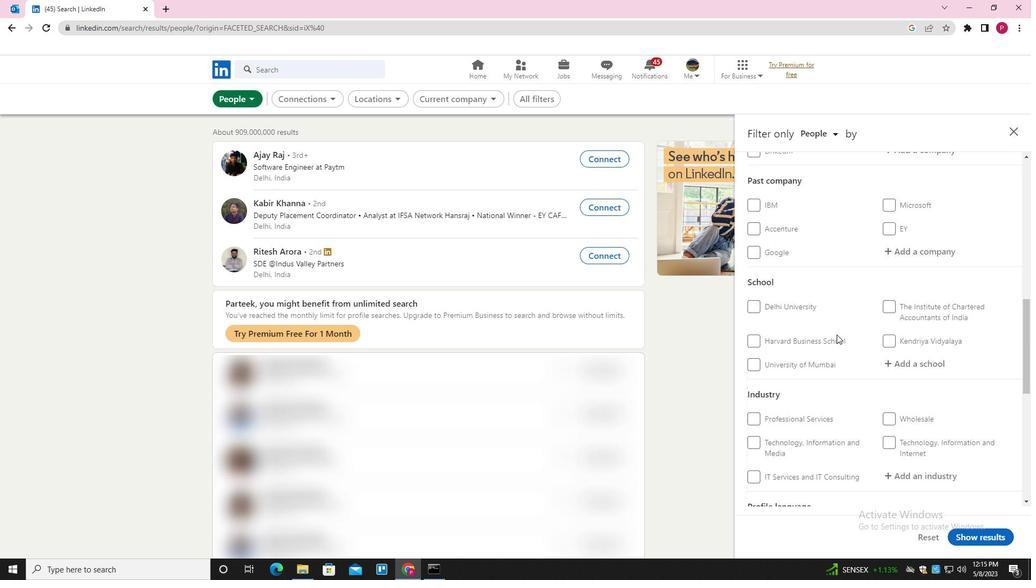 
Action: Mouse moved to (915, 294)
Screenshot: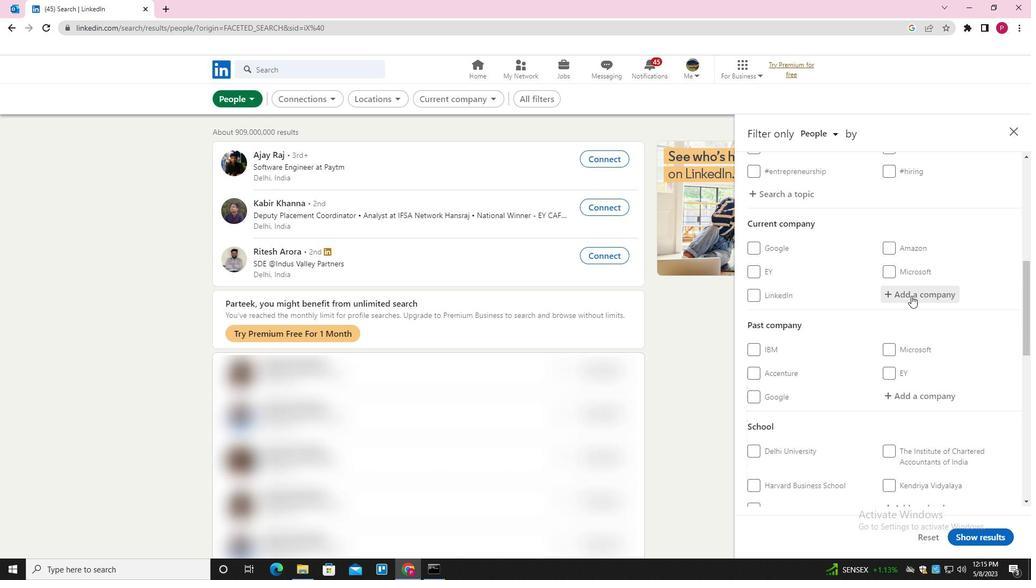 
Action: Mouse pressed left at (915, 294)
Screenshot: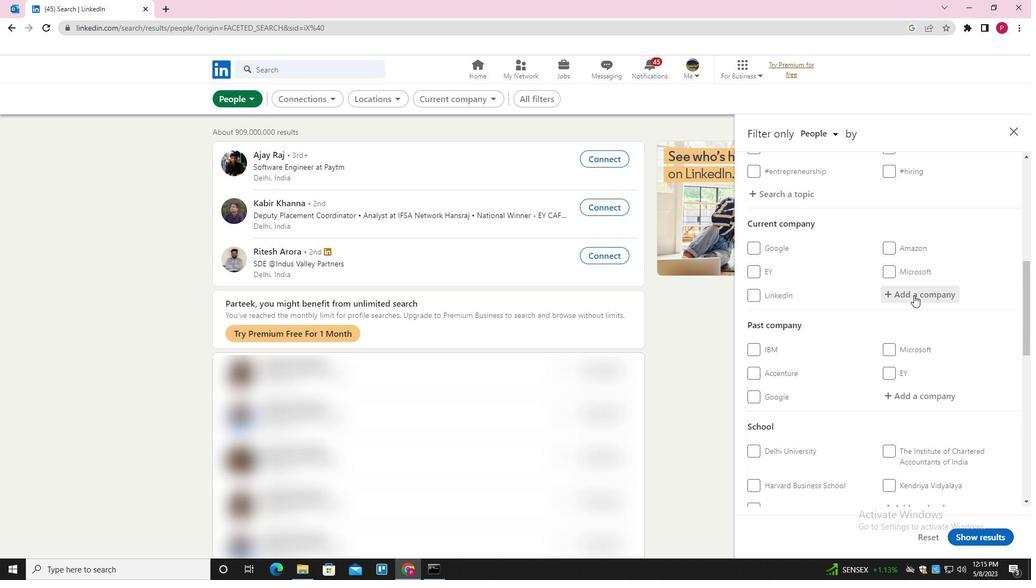 
Action: Mouse moved to (811, 346)
Screenshot: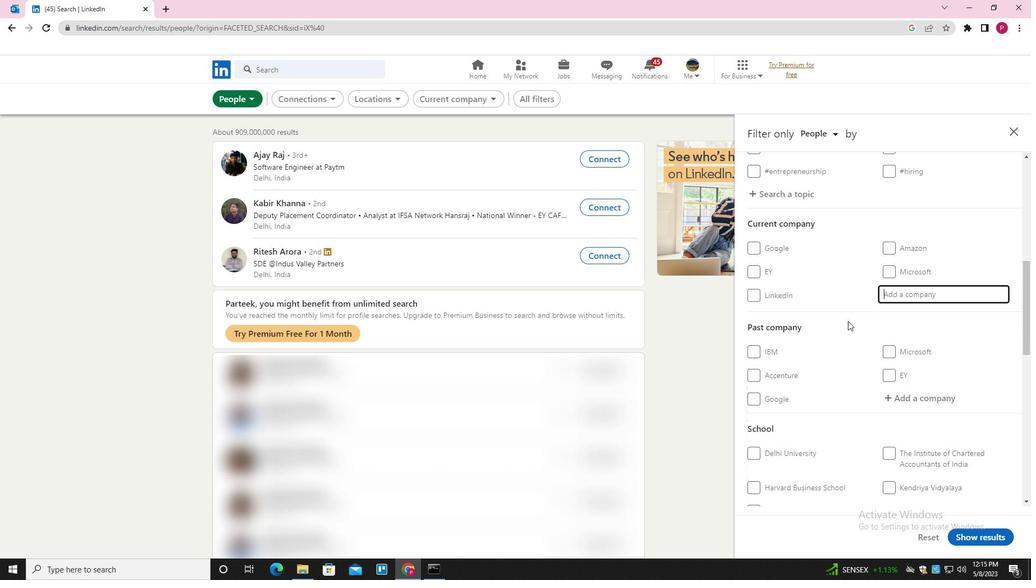 
Action: Key pressed <Key.shift><Key.shift><Key.shift><Key.shift><Key.shift><Key.shift>NEW<Key.shift>SPACE<Key.space><Key.shift>RESEARCH<Key.space>AND<Key.space><Key.shift>TECHNOLOGIES<Key.down><Key.enter>
Screenshot: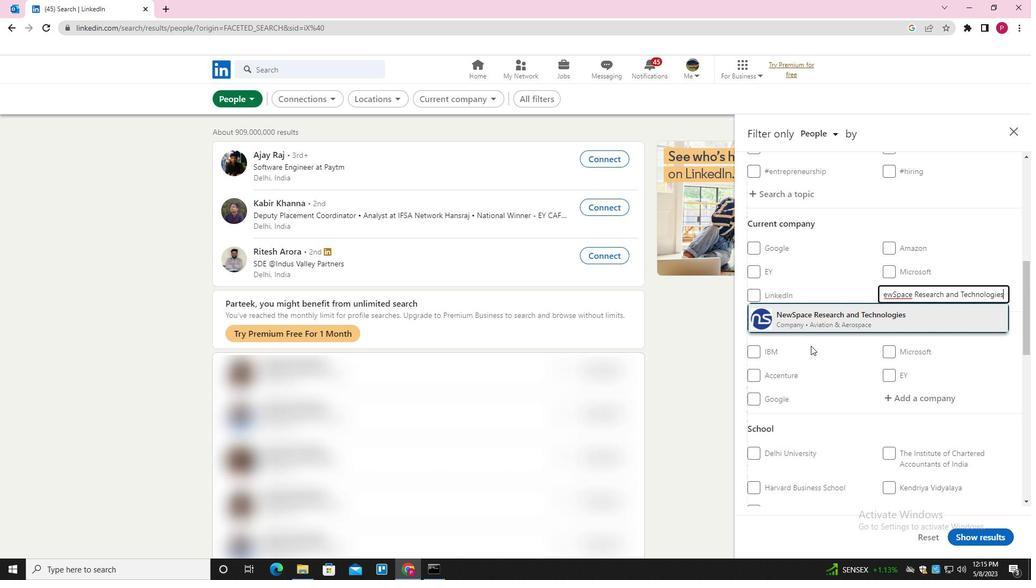 
Action: Mouse moved to (844, 284)
Screenshot: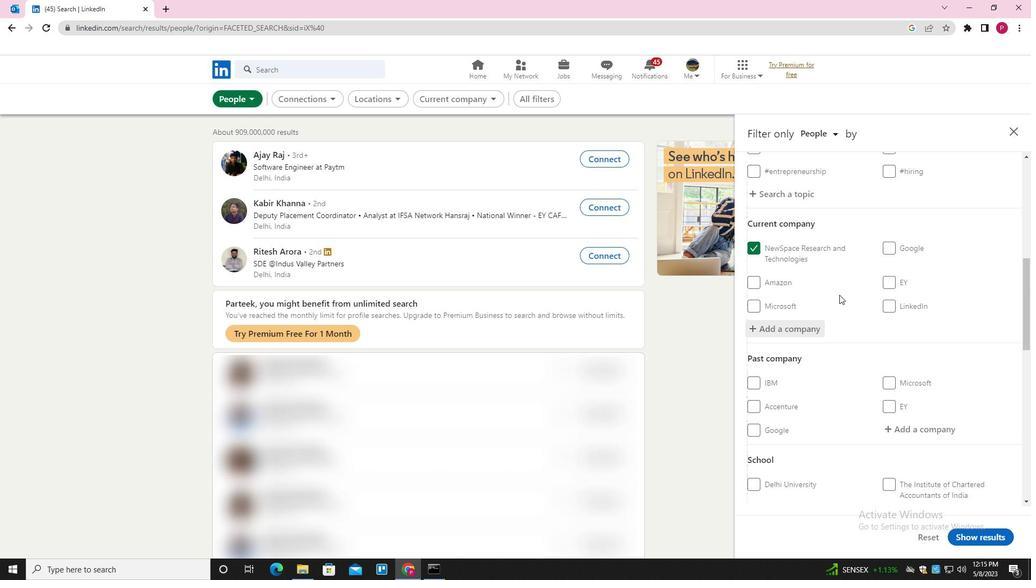 
Action: Mouse scrolled (844, 284) with delta (0, 0)
Screenshot: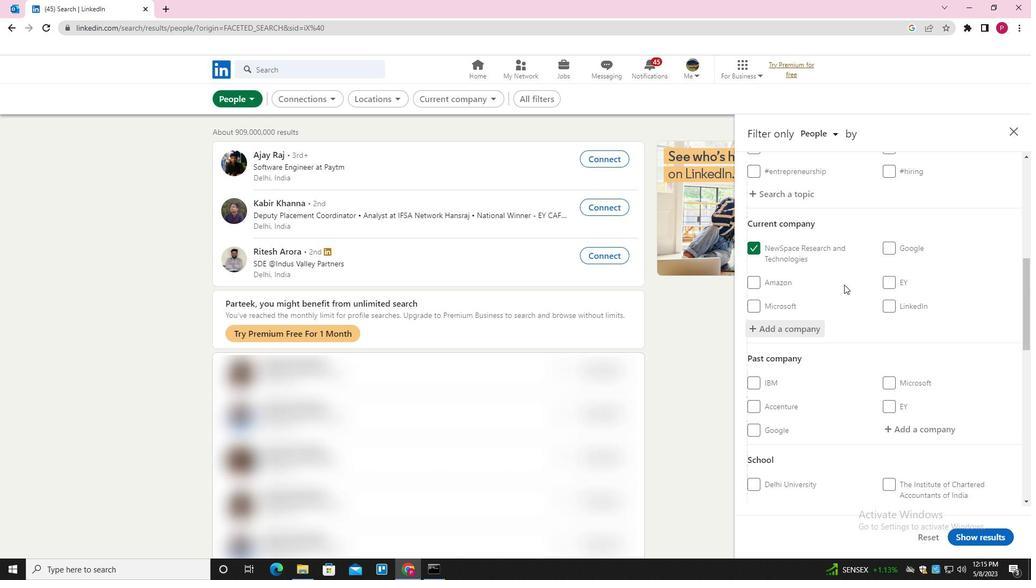 
Action: Mouse scrolled (844, 284) with delta (0, 0)
Screenshot: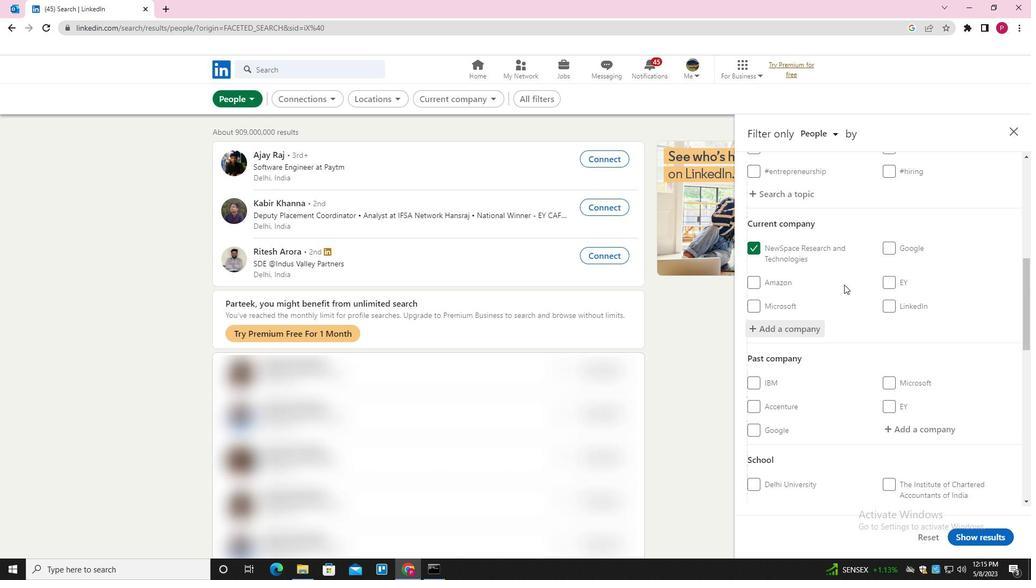 
Action: Mouse scrolled (844, 284) with delta (0, 0)
Screenshot: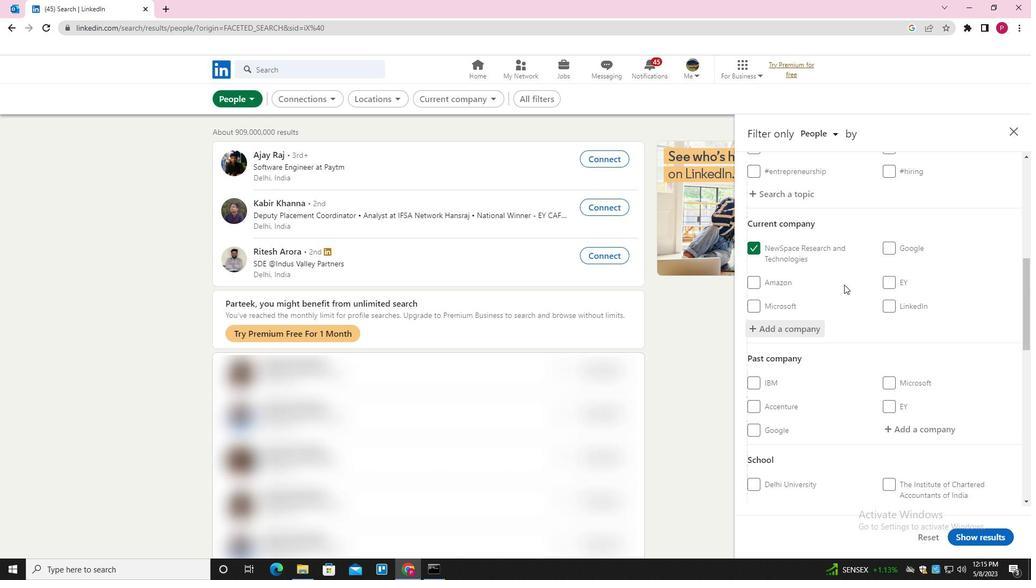 
Action: Mouse moved to (844, 284)
Screenshot: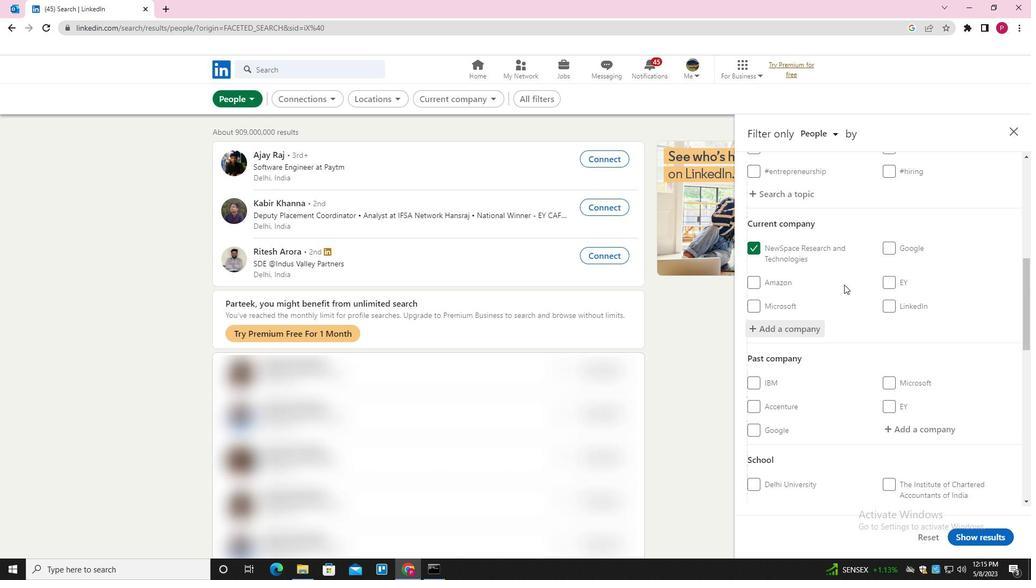 
Action: Mouse scrolled (844, 283) with delta (0, 0)
Screenshot: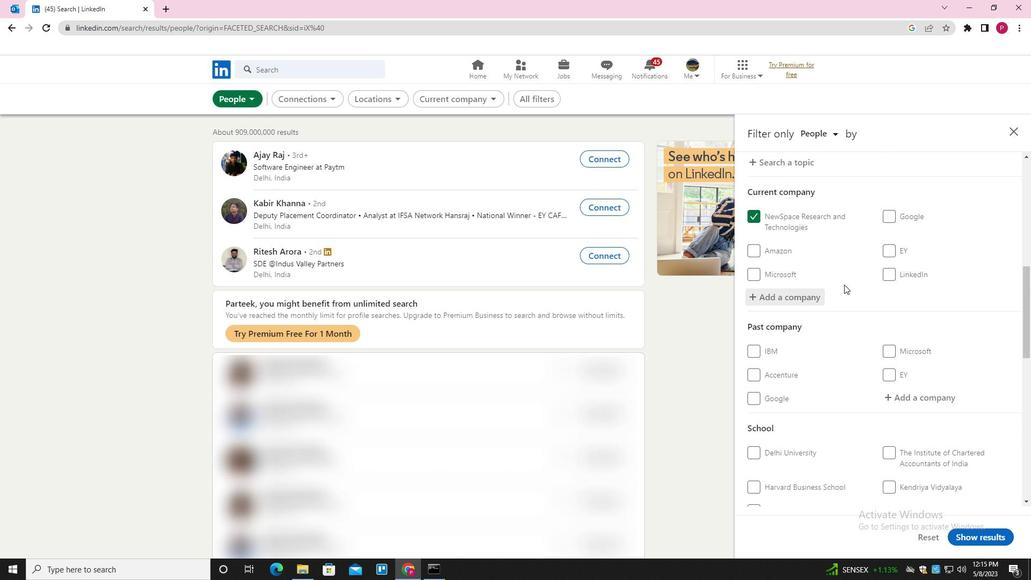 
Action: Mouse moved to (903, 328)
Screenshot: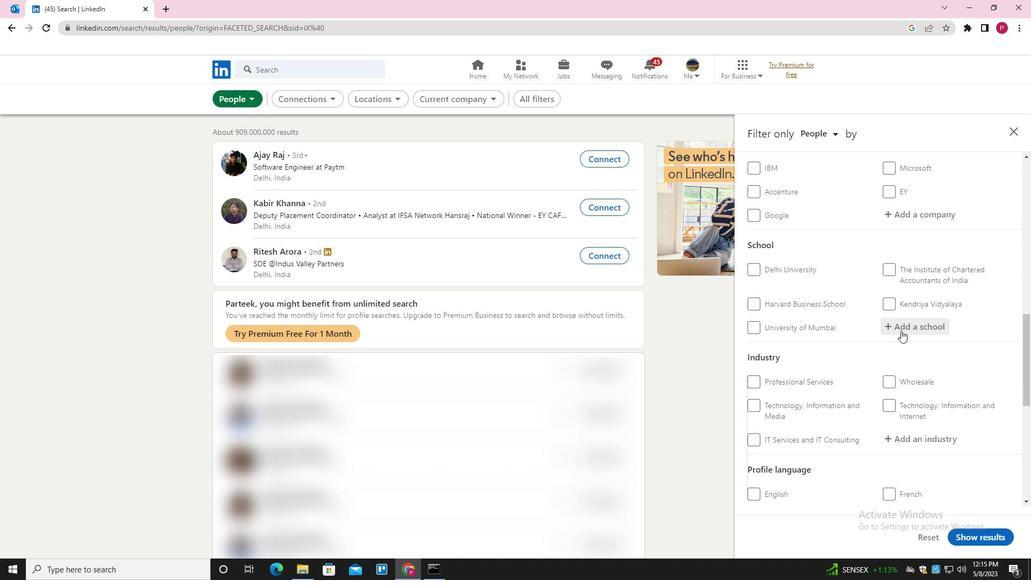 
Action: Mouse pressed left at (903, 328)
Screenshot: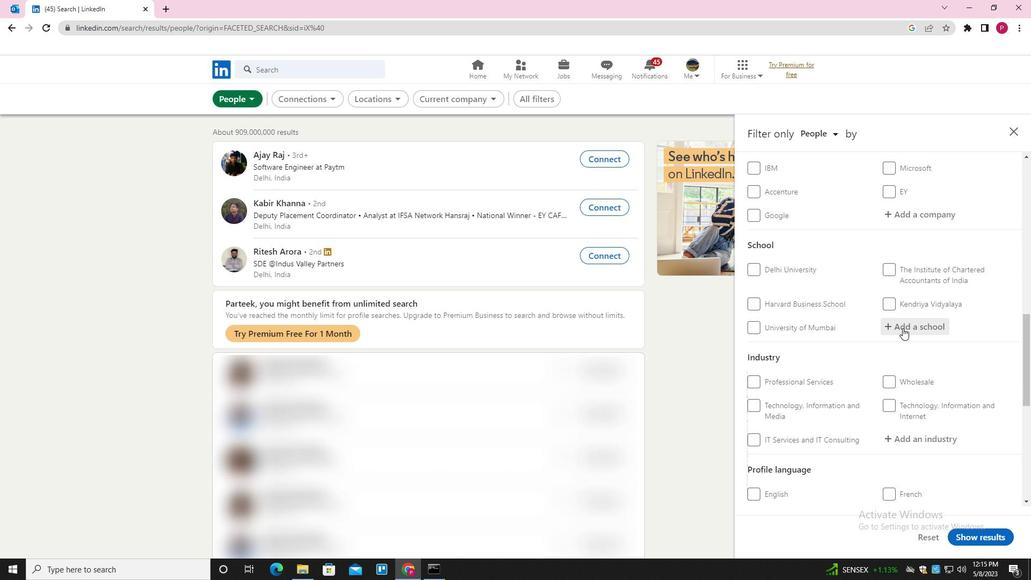 
Action: Mouse moved to (898, 329)
Screenshot: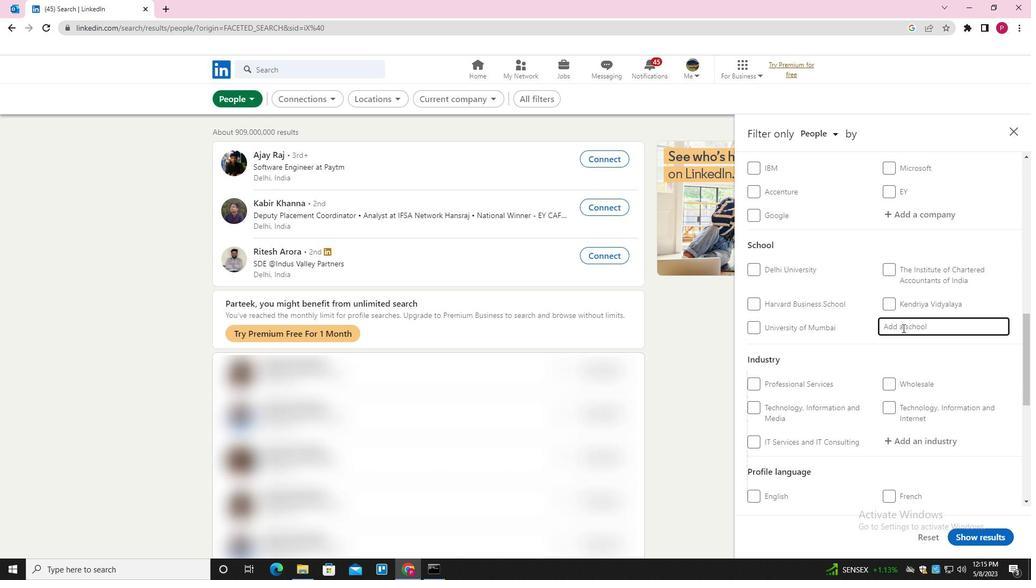 
Action: Key pressed <Key.shift>ALL<Key.space><Key.shift>INDIA<Key.space><Key.shift>MANAGEMENT<Key.space><Key.shift>ASSOCIATION<Key.down><Key.enter>
Screenshot: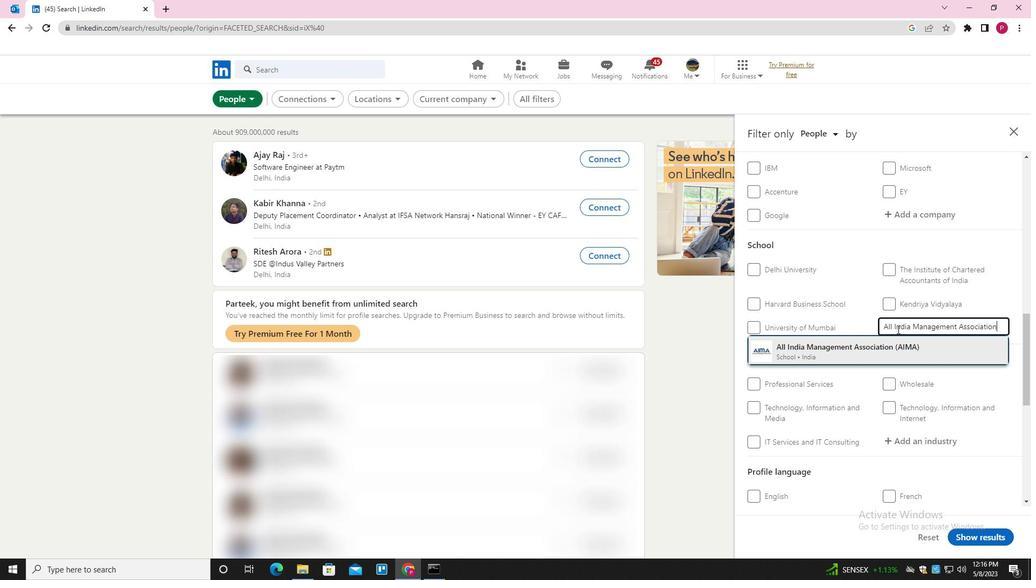 
Action: Mouse moved to (856, 336)
Screenshot: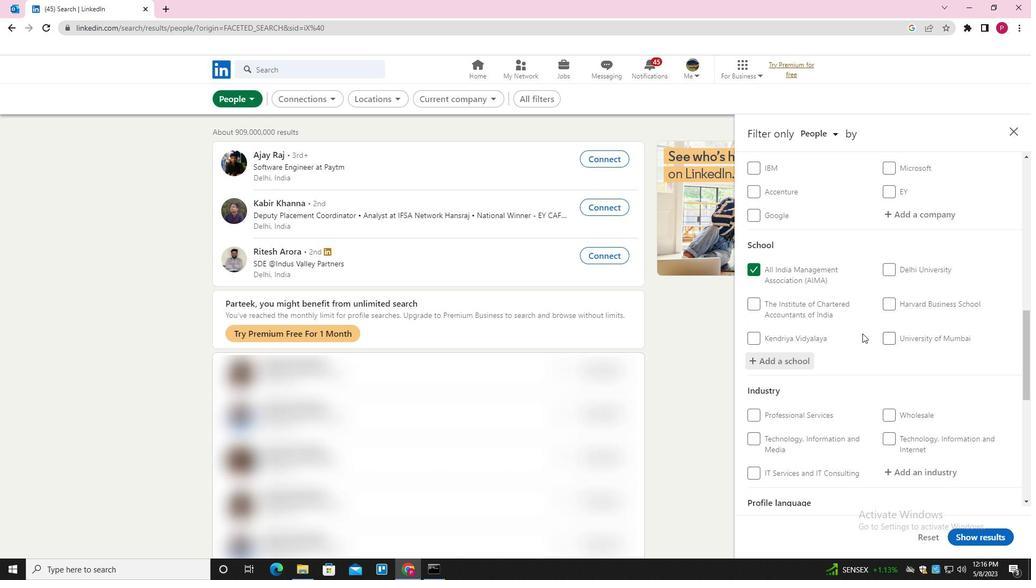 
Action: Mouse scrolled (856, 335) with delta (0, 0)
Screenshot: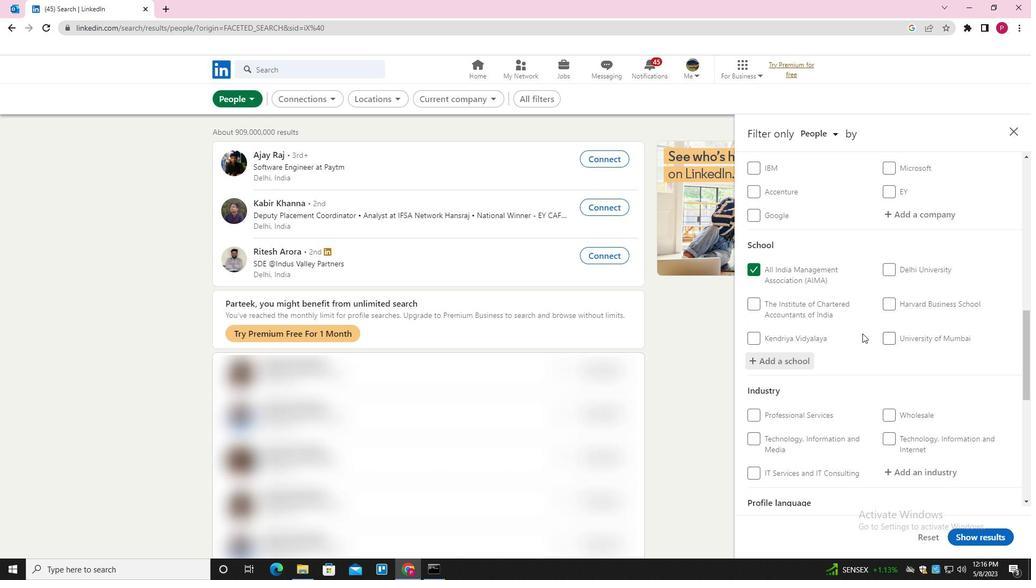 
Action: Mouse moved to (853, 339)
Screenshot: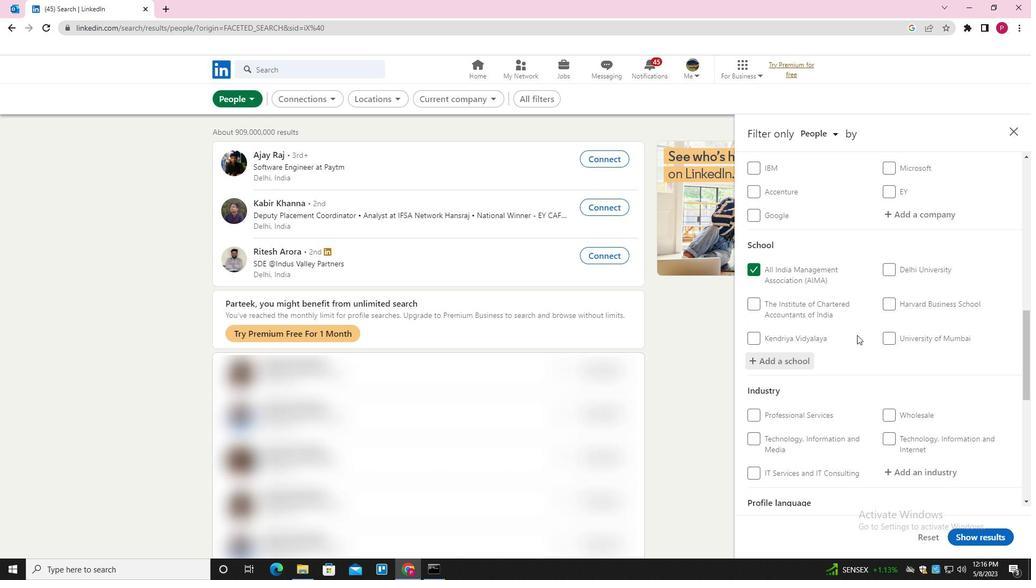 
Action: Mouse scrolled (853, 338) with delta (0, 0)
Screenshot: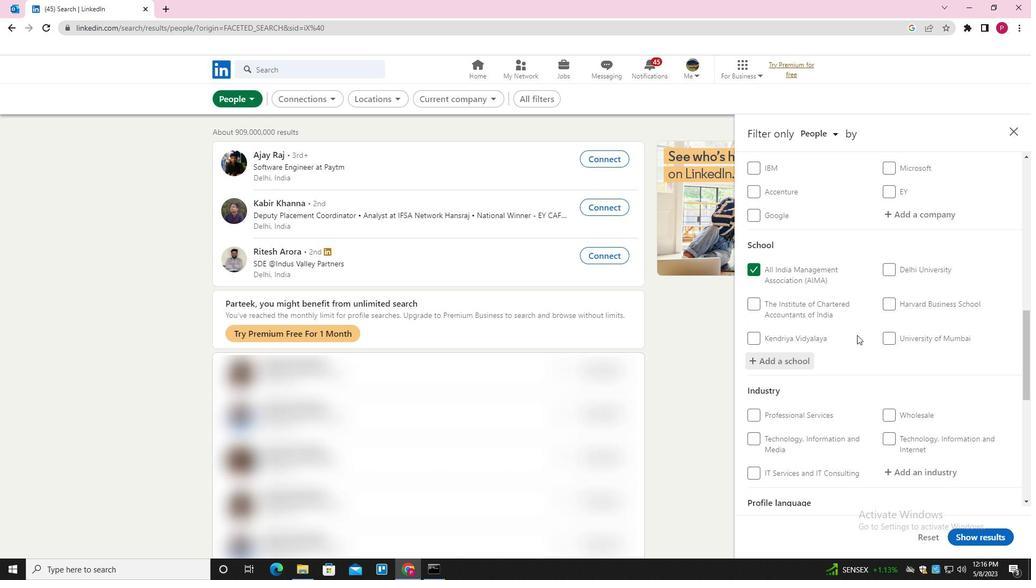 
Action: Mouse moved to (852, 340)
Screenshot: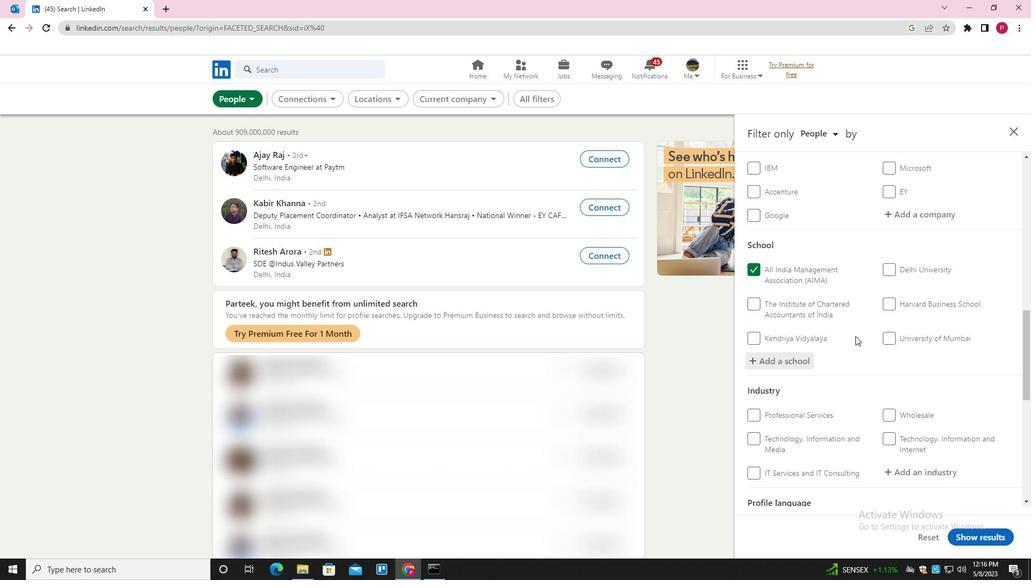 
Action: Mouse scrolled (852, 340) with delta (0, 0)
Screenshot: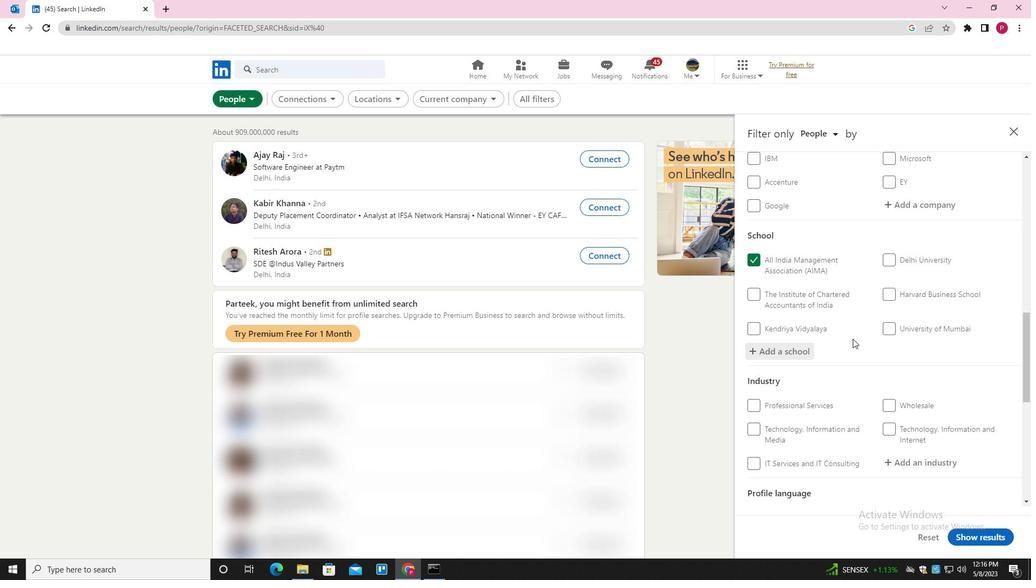
Action: Mouse moved to (856, 345)
Screenshot: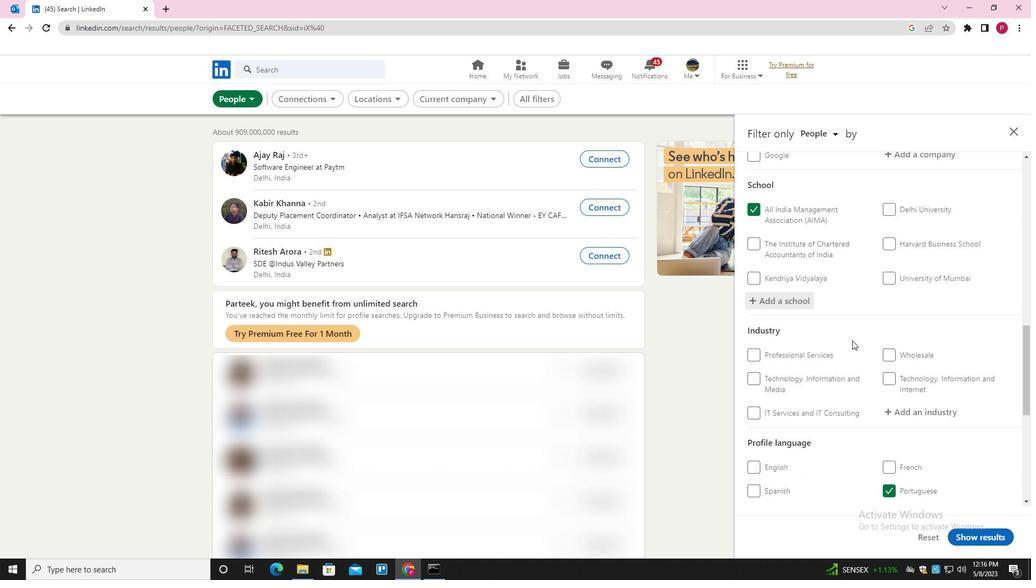
Action: Mouse scrolled (856, 344) with delta (0, 0)
Screenshot: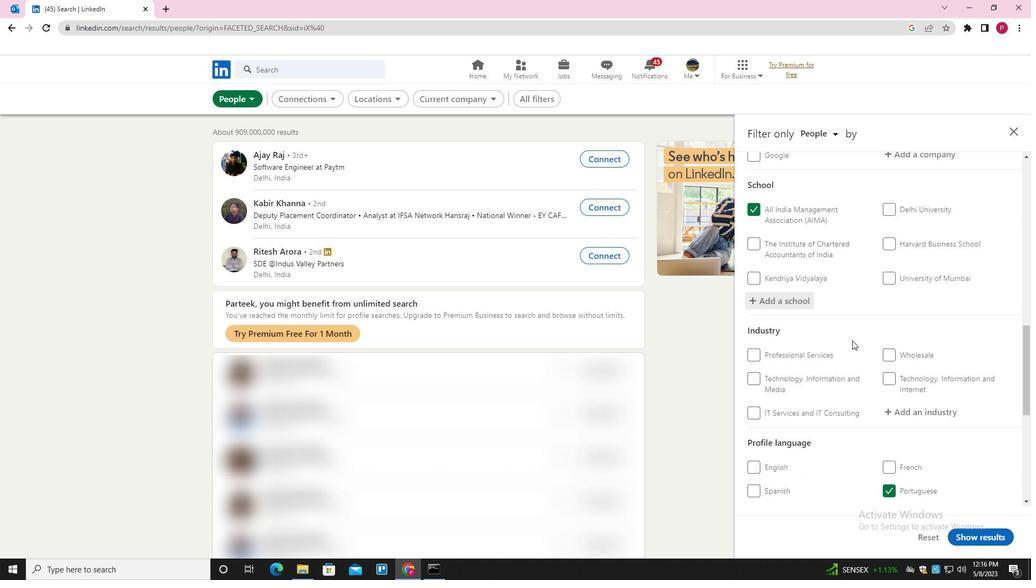 
Action: Mouse moved to (935, 256)
Screenshot: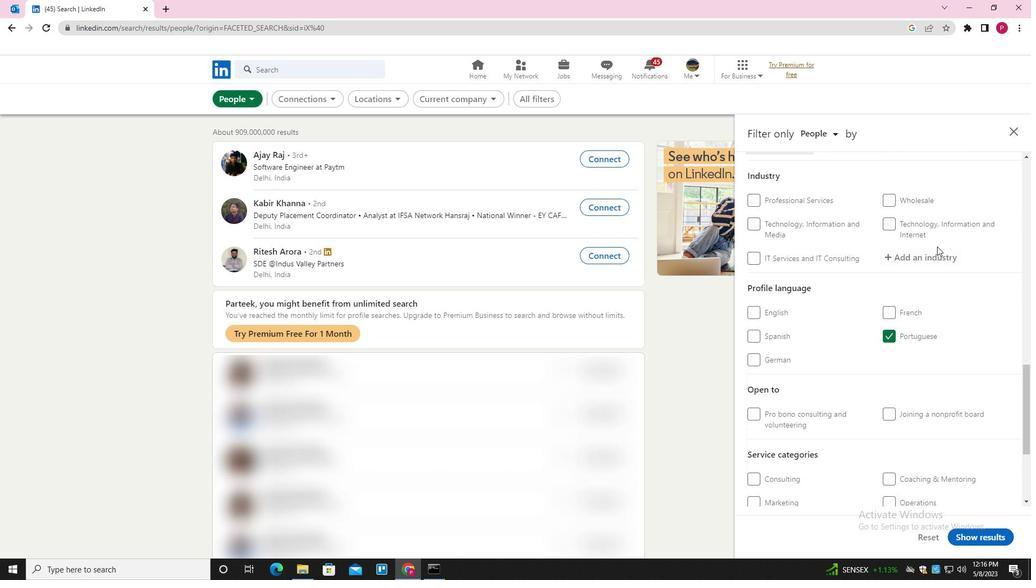 
Action: Mouse pressed left at (935, 256)
Screenshot: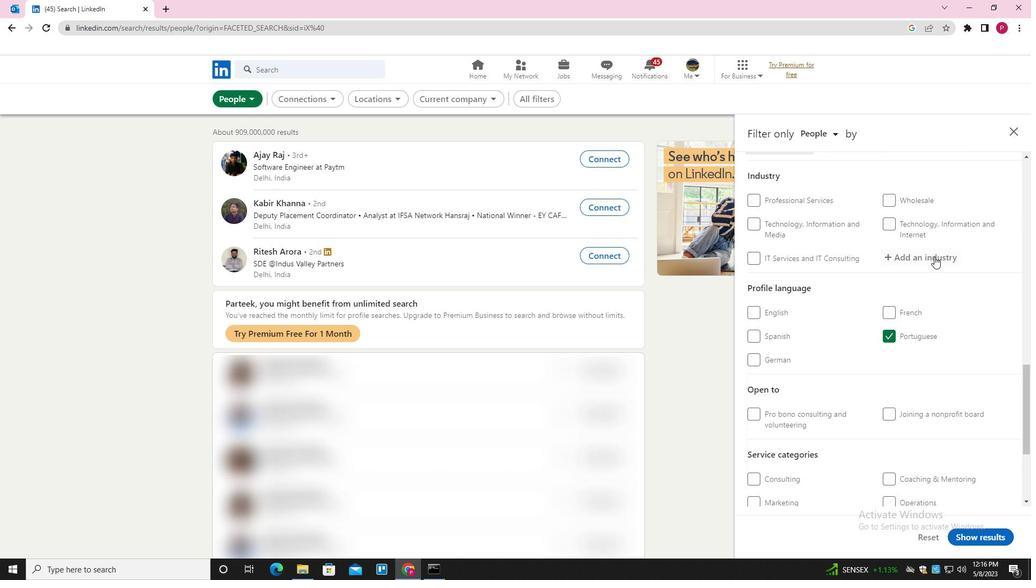 
Action: Key pressed <Key.shift><Key.shift><Key.shift><Key.shift><Key.shift><Key.shift><Key.shift><Key.shift><Key.shift><Key.shift><Key.shift>RETAIL<Key.space><Key.shift><Key.shift>LUXURY<Key.space><Key.shift>GOODS<Key.space><Key.shift>AND<Key.space><Key.shift><Key.shift><Key.shift><Key.shift><Key.shift><Key.shift><Key.shift><Key.shift><Key.shift><Key.shift><Key.shift><Key.shift><Key.shift><Key.shift><Key.shift><Key.shift><Key.shift><Key.shift><Key.shift><Key.shift><Key.shift><Key.shift><Key.shift><Key.shift><Key.shift><Key.shift><Key.shift><Key.shift>JEWELRY<Key.down><Key.enter>
Screenshot: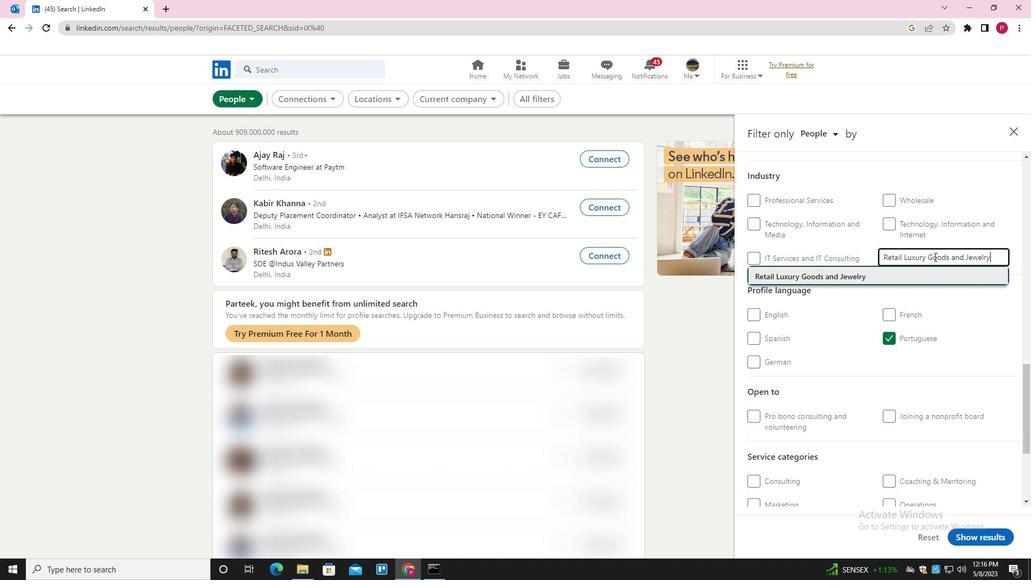 
Action: Mouse moved to (924, 319)
Screenshot: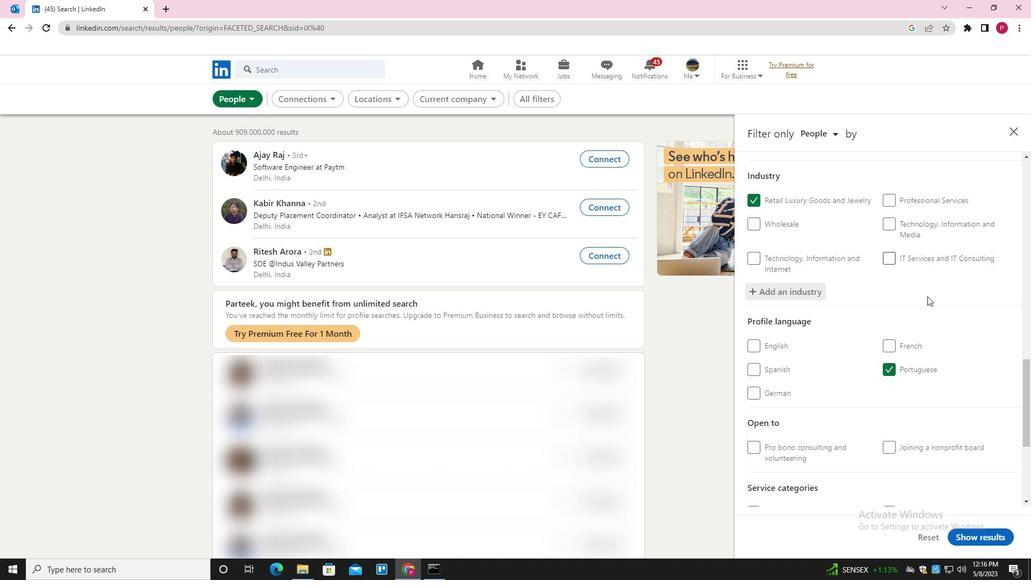 
Action: Mouse scrolled (924, 319) with delta (0, 0)
Screenshot: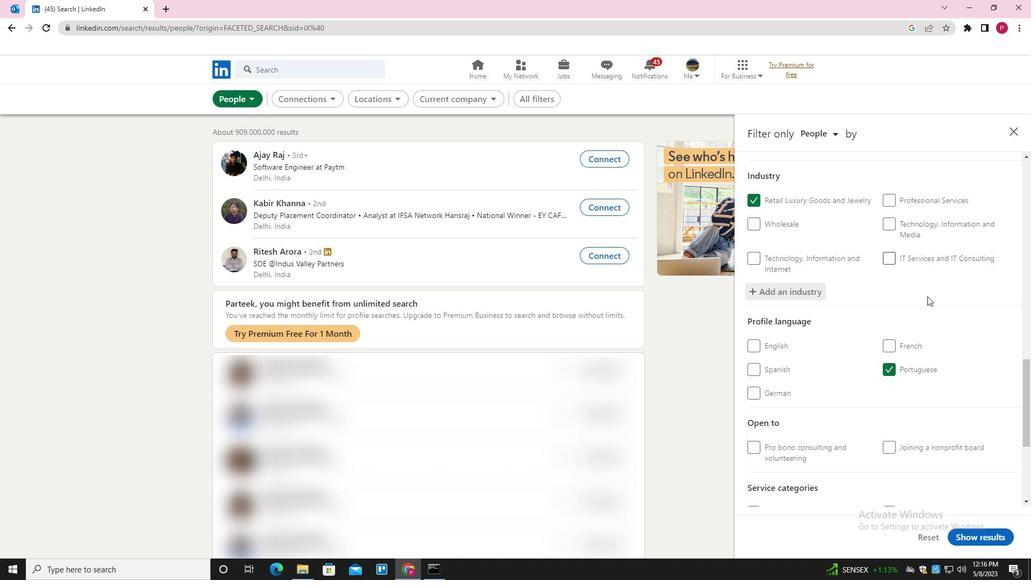 
Action: Mouse moved to (923, 325)
Screenshot: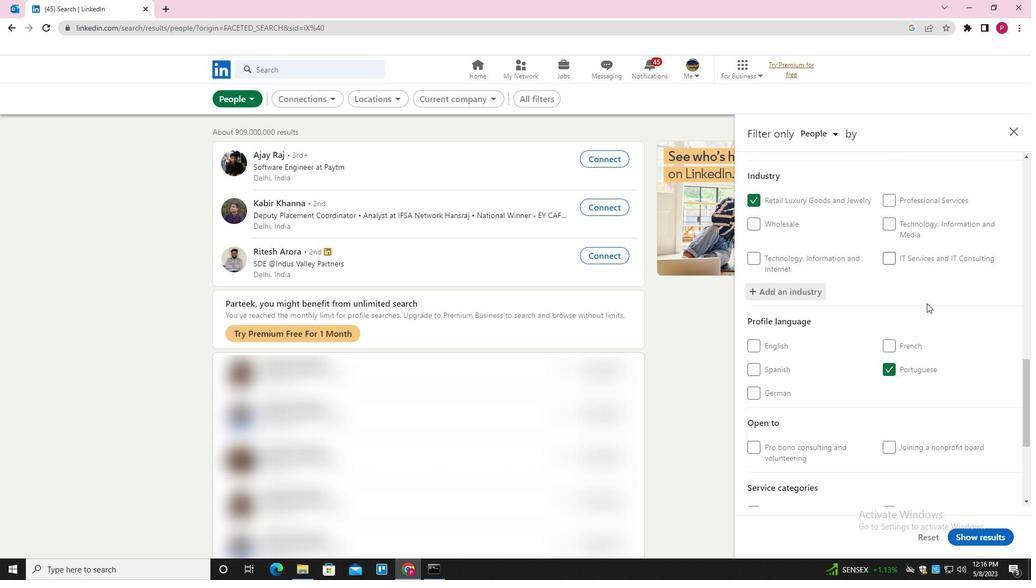 
Action: Mouse scrolled (923, 325) with delta (0, 0)
Screenshot: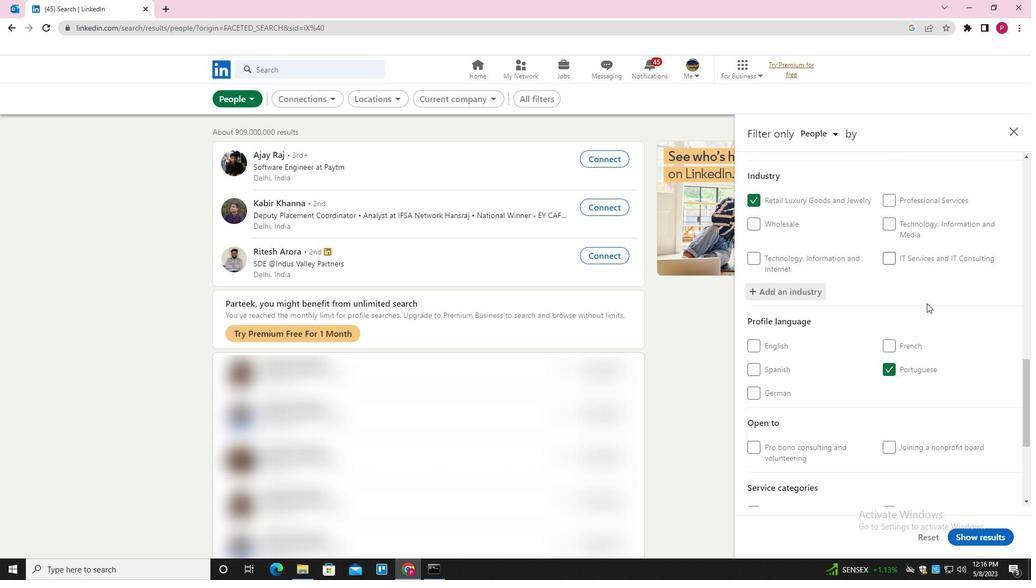 
Action: Mouse moved to (923, 332)
Screenshot: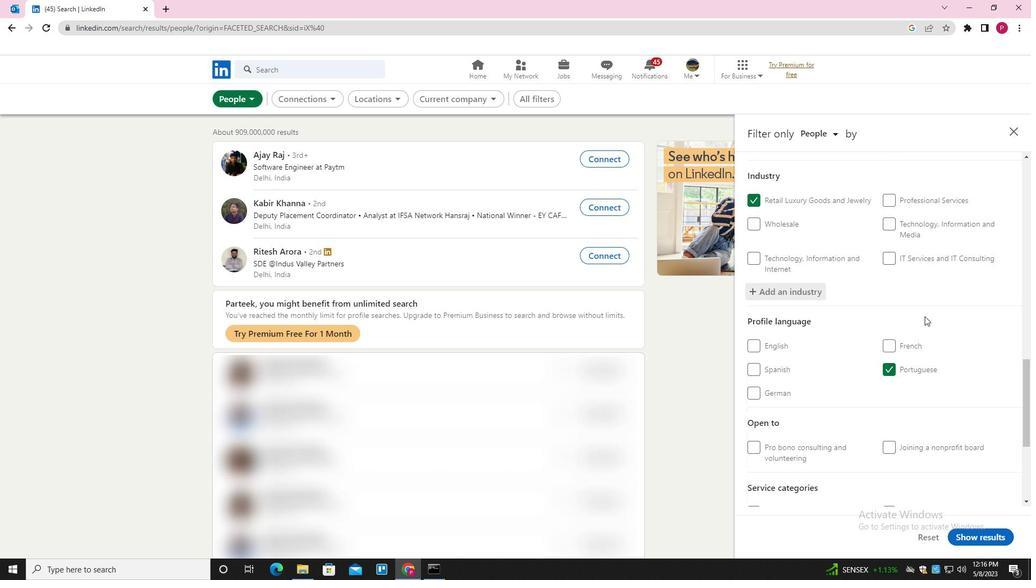 
Action: Mouse scrolled (923, 331) with delta (0, 0)
Screenshot: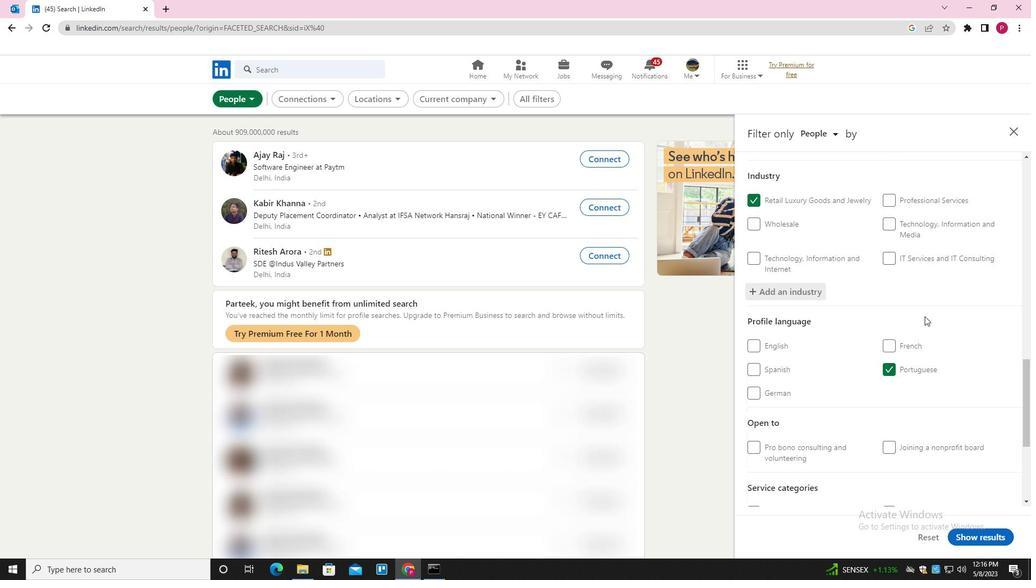 
Action: Mouse moved to (922, 337)
Screenshot: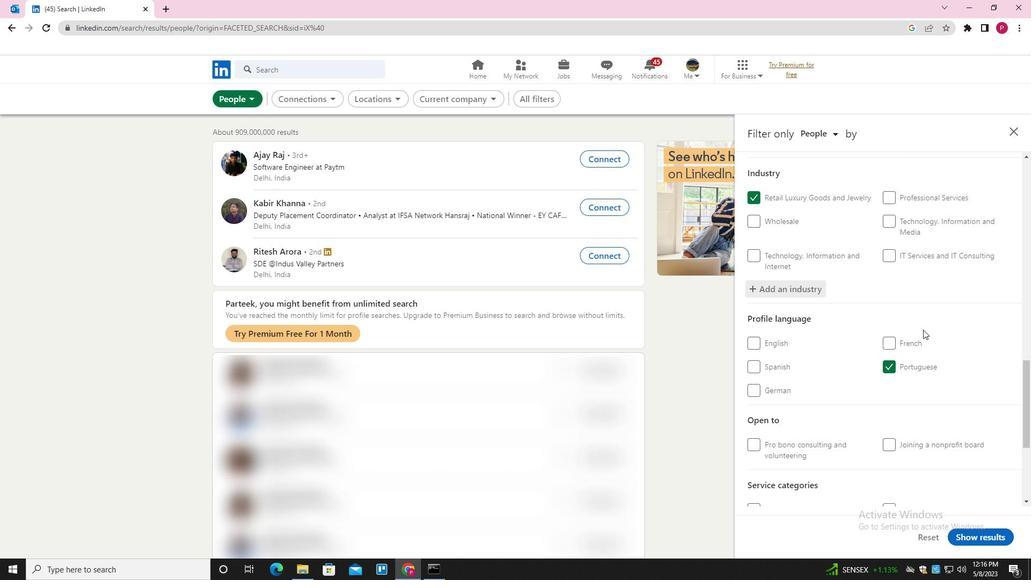 
Action: Mouse scrolled (922, 336) with delta (0, 0)
Screenshot: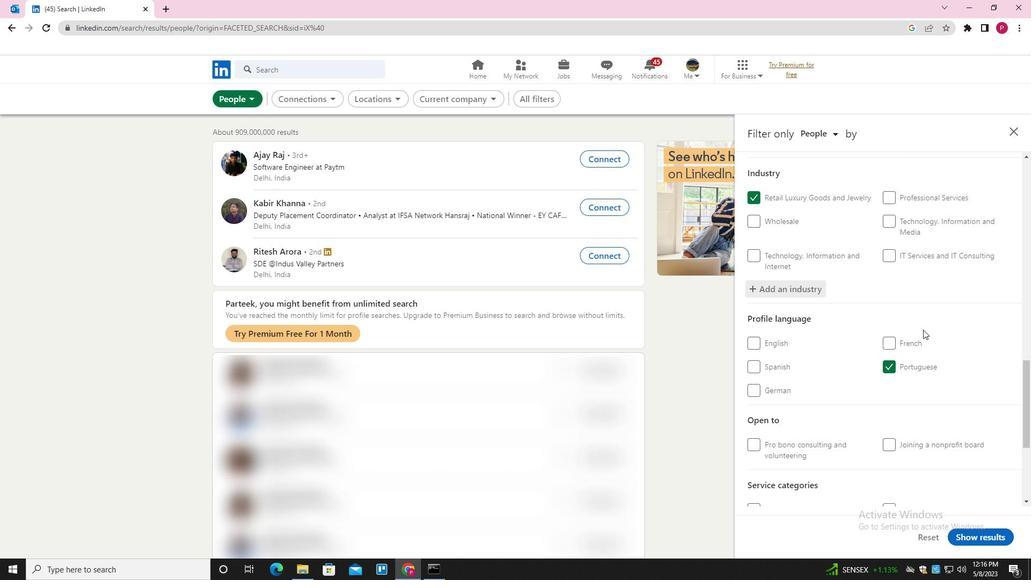 
Action: Mouse moved to (919, 355)
Screenshot: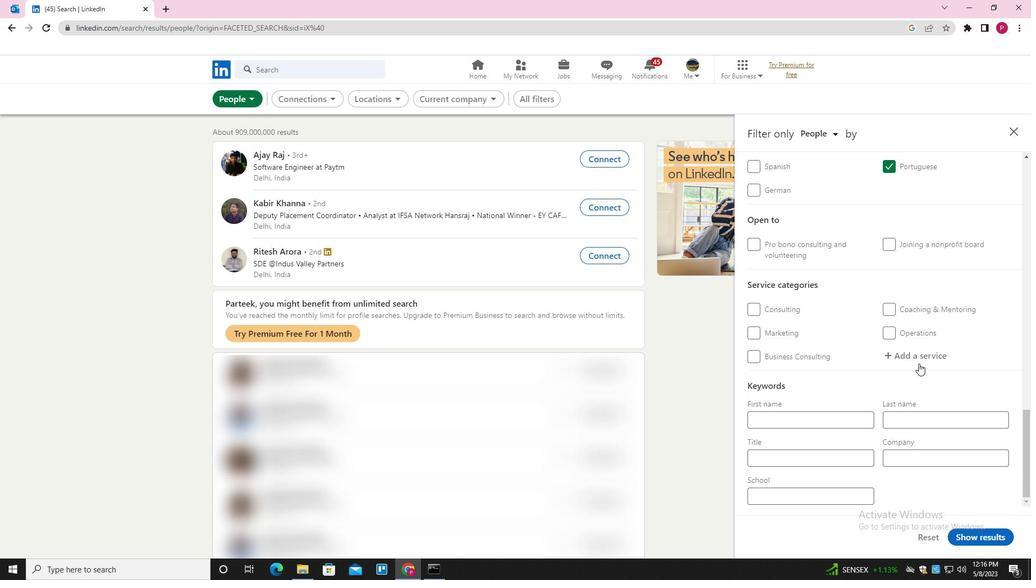
Action: Mouse pressed left at (919, 355)
Screenshot: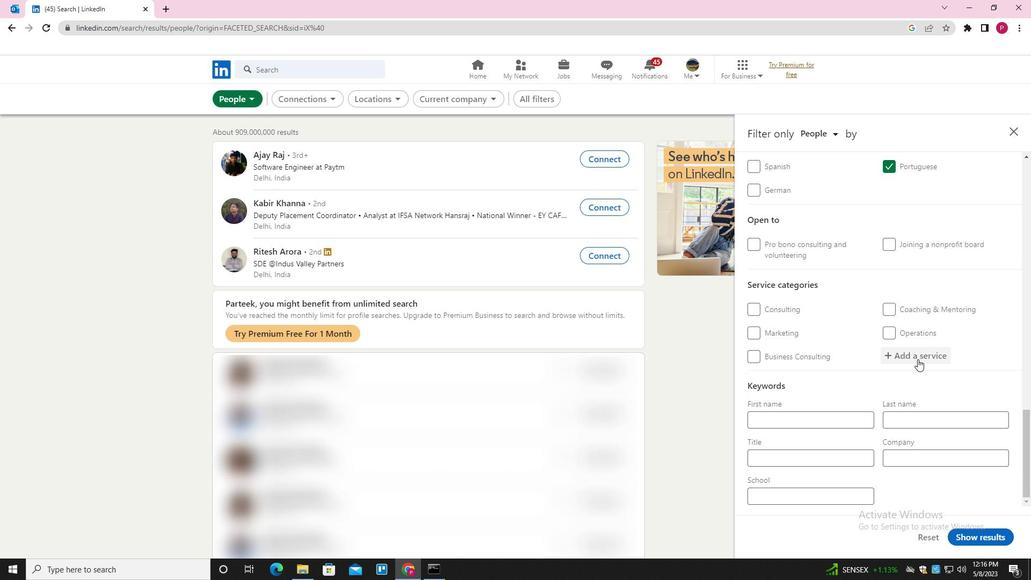 
Action: Mouse moved to (919, 355)
Screenshot: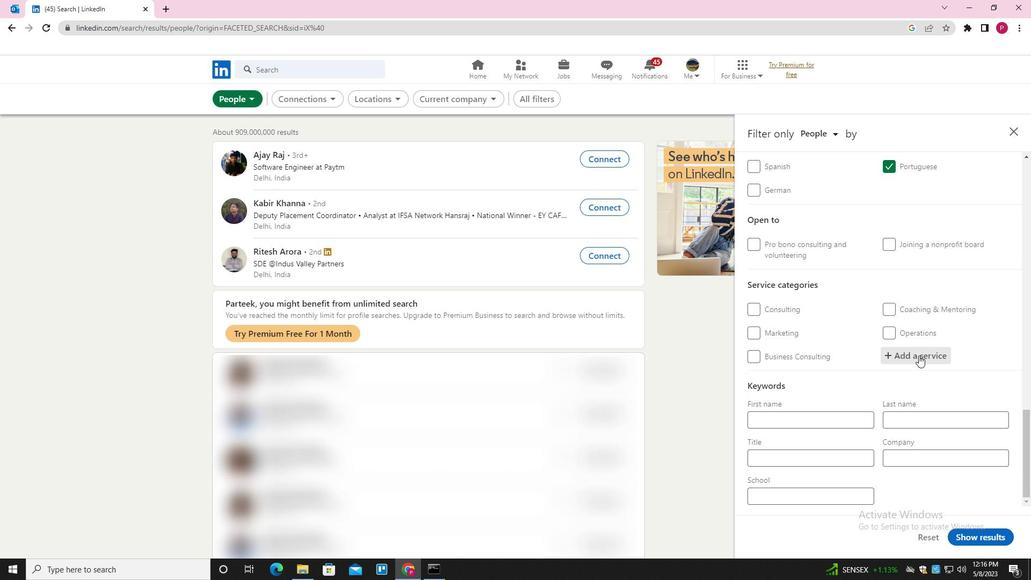 
Action: Key pressed <Key.shift><Key.shift><Key.shift><Key.shift><Key.shift>NATURE<Key.space><Key.shift>PHOTOGRAPHY<Key.down><Key.enter>
Screenshot: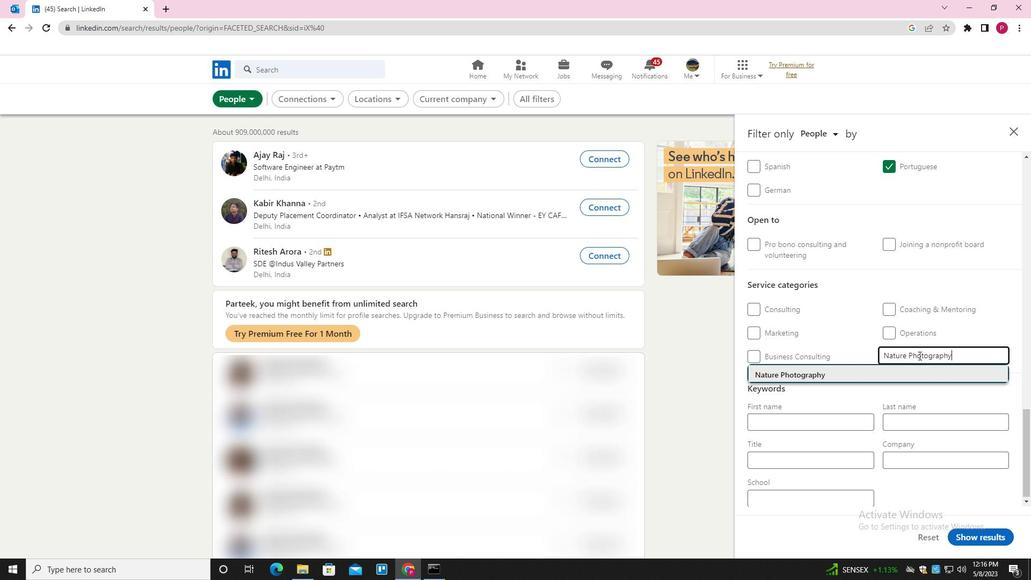 
Action: Mouse moved to (808, 409)
Screenshot: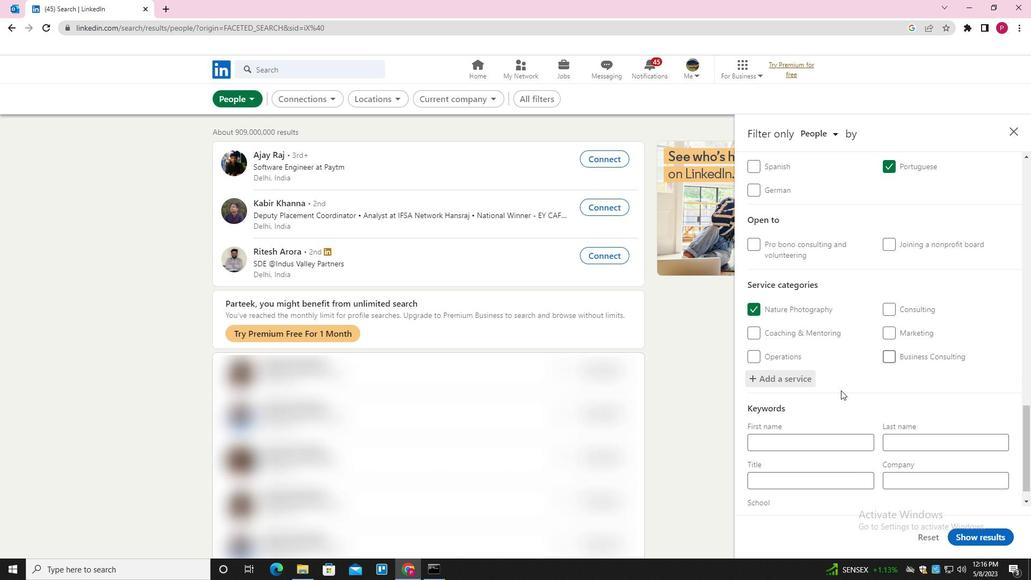 
Action: Mouse scrolled (808, 409) with delta (0, 0)
Screenshot: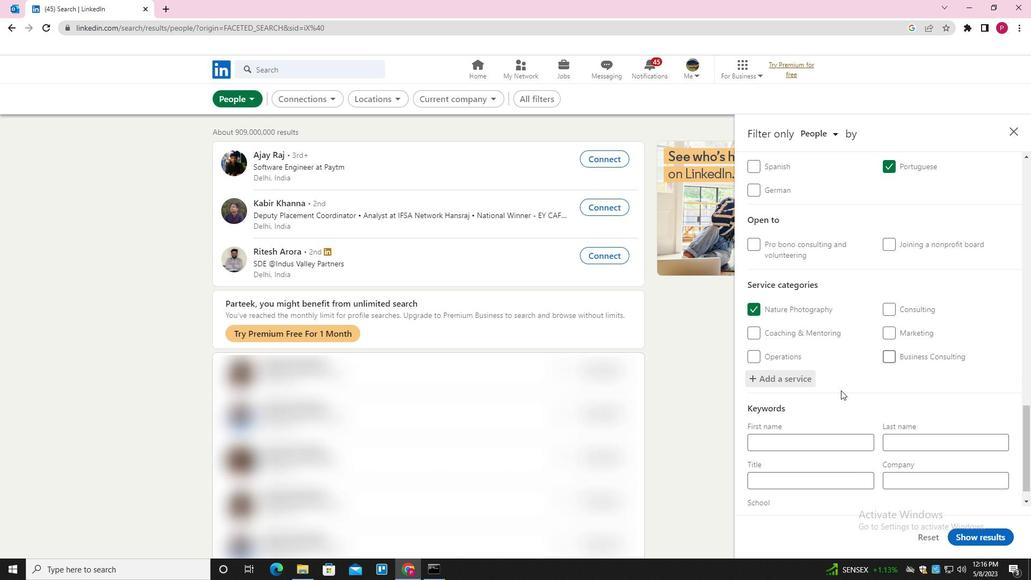
Action: Mouse moved to (804, 415)
Screenshot: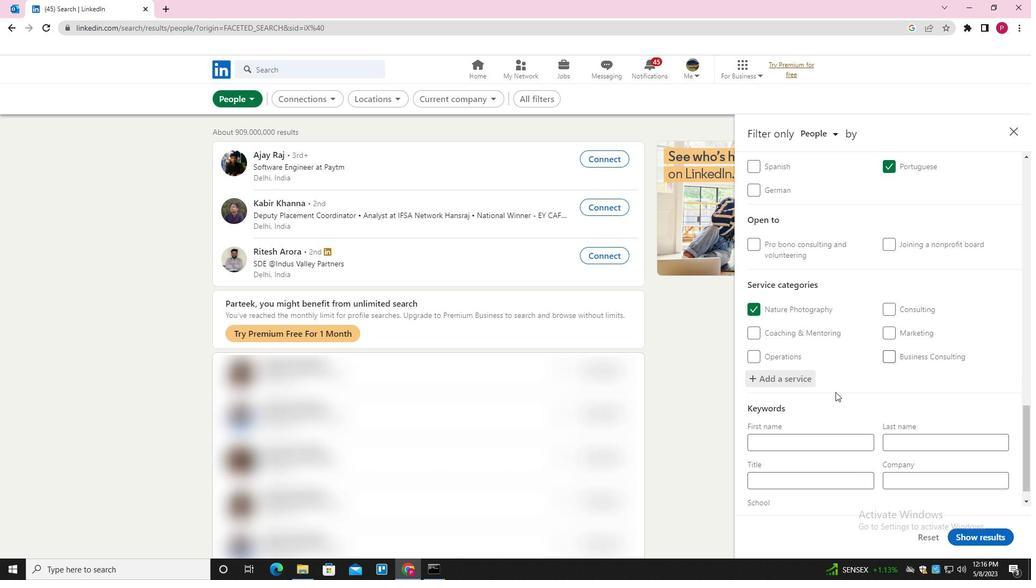 
Action: Mouse scrolled (804, 414) with delta (0, 0)
Screenshot: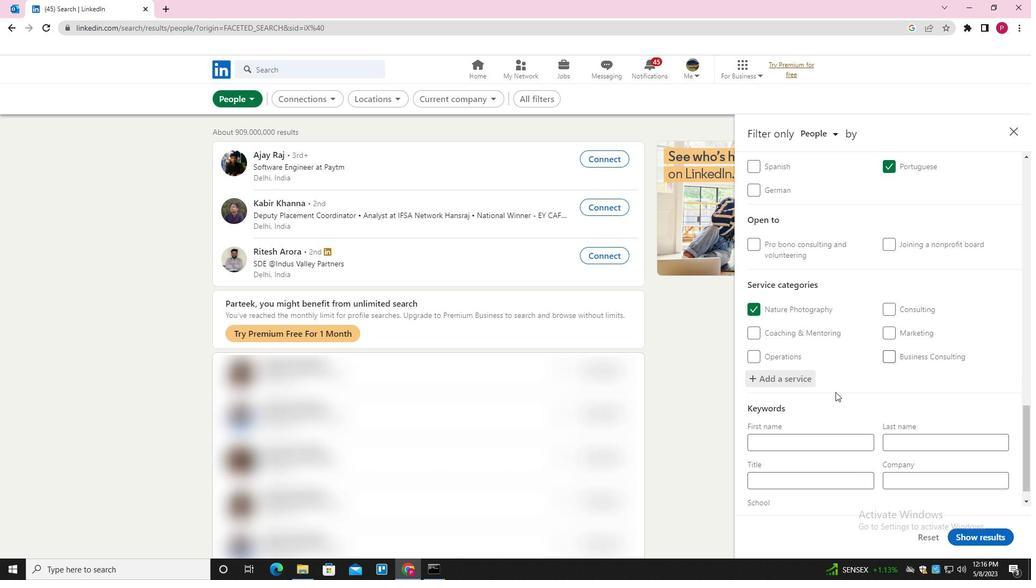 
Action: Mouse moved to (801, 421)
Screenshot: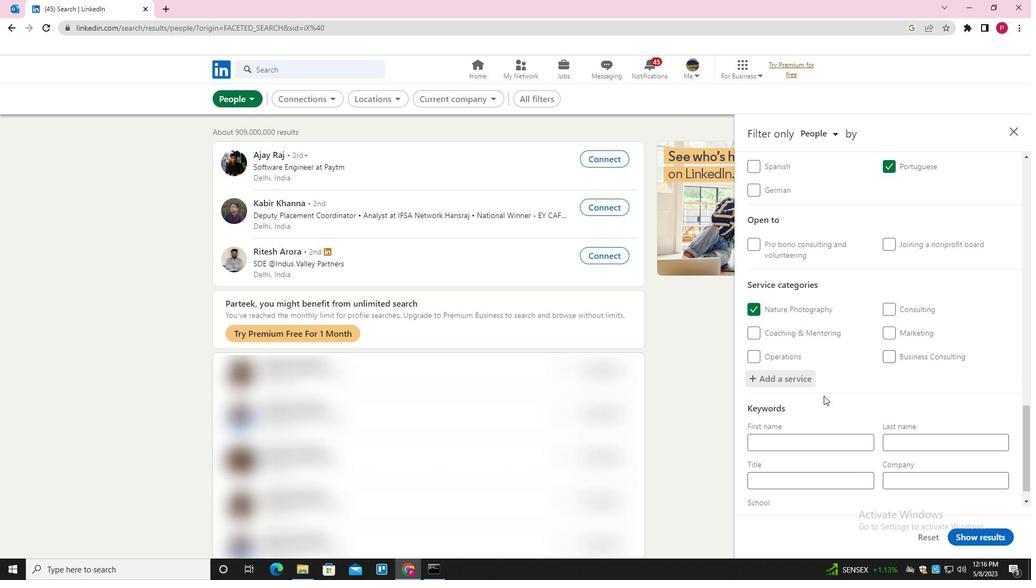 
Action: Mouse scrolled (801, 420) with delta (0, 0)
Screenshot: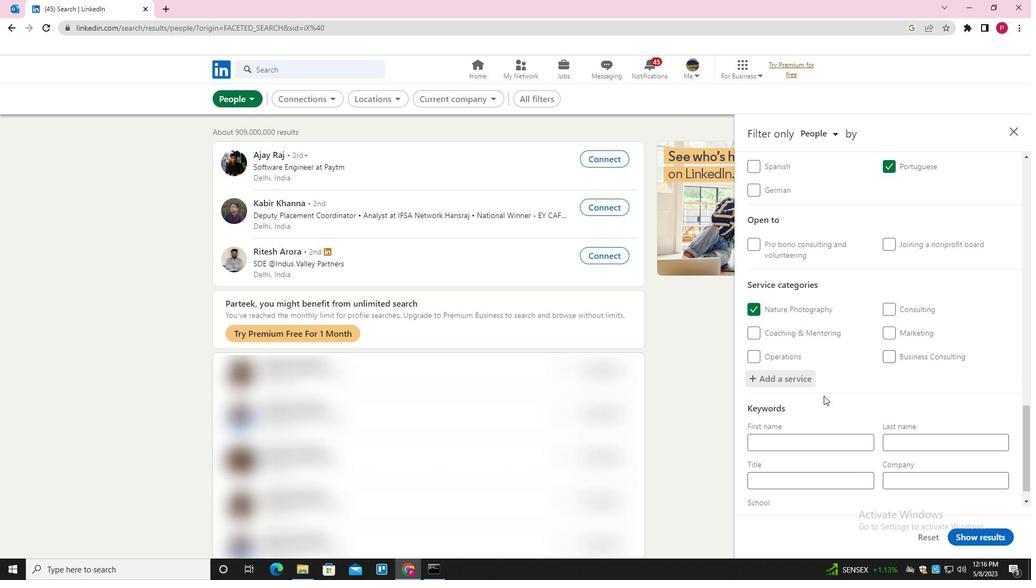 
Action: Mouse moved to (798, 426)
Screenshot: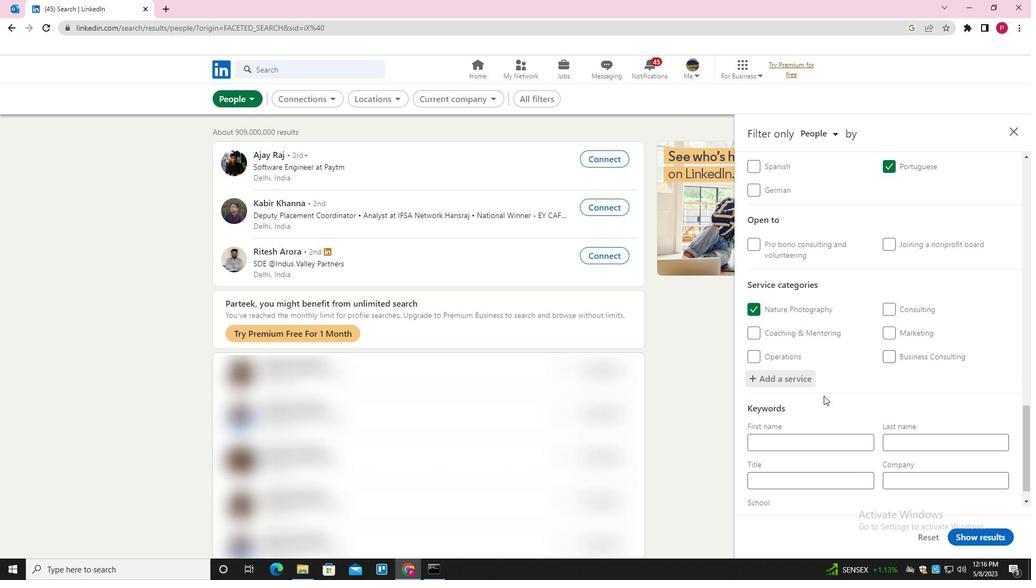 
Action: Mouse scrolled (798, 426) with delta (0, 0)
Screenshot: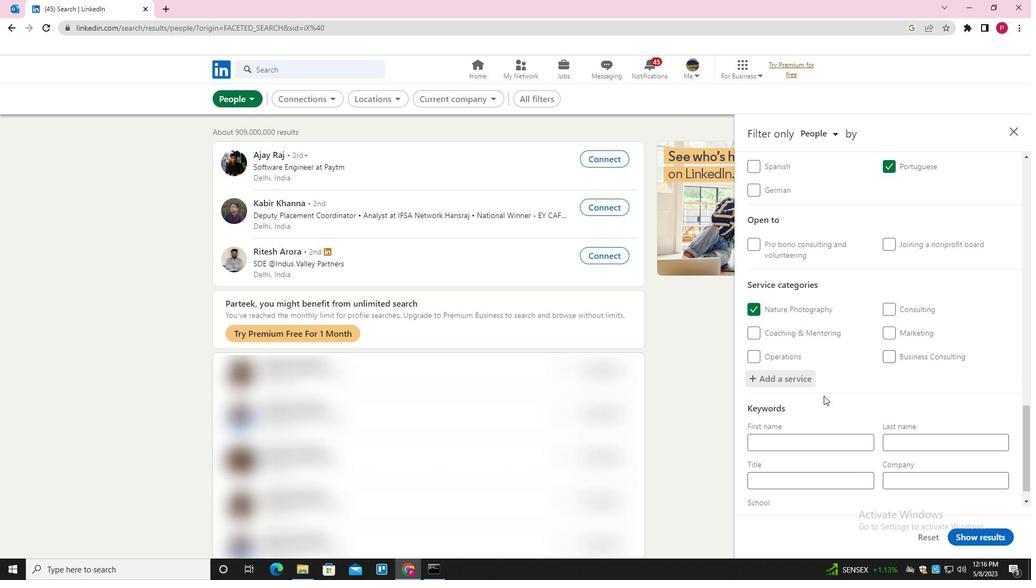 
Action: Mouse moved to (797, 432)
Screenshot: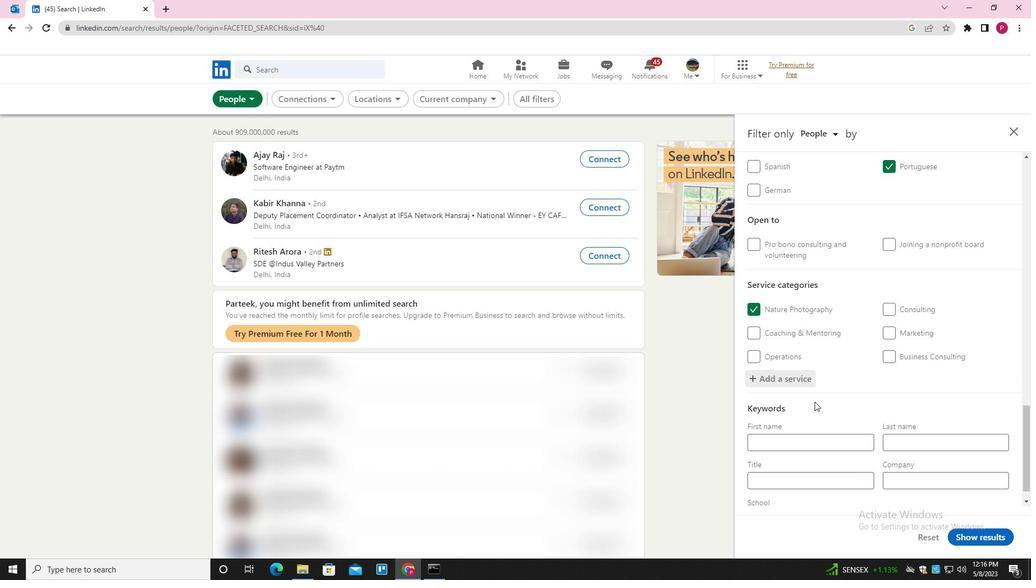 
Action: Mouse scrolled (797, 431) with delta (0, 0)
Screenshot: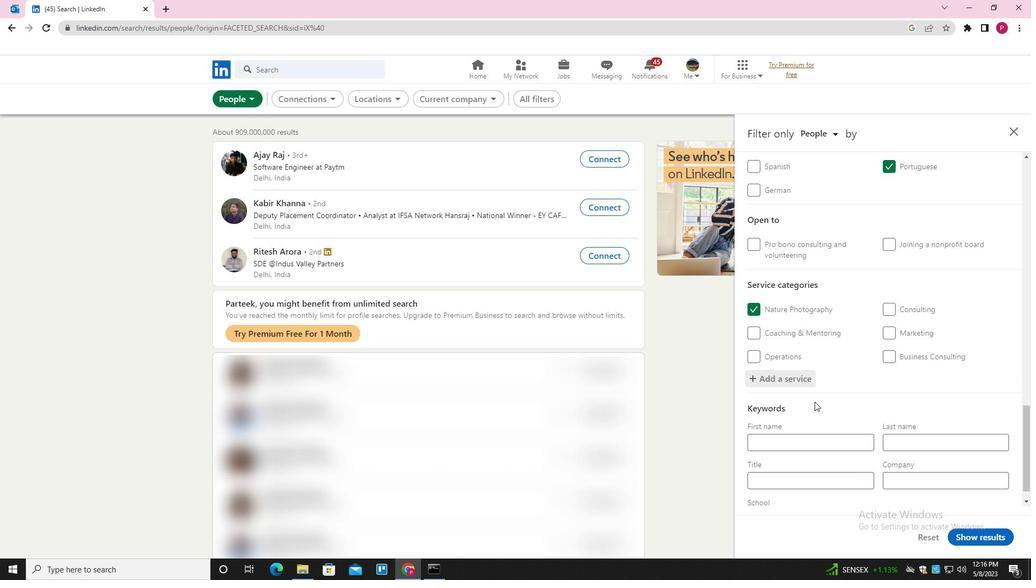 
Action: Mouse moved to (791, 454)
Screenshot: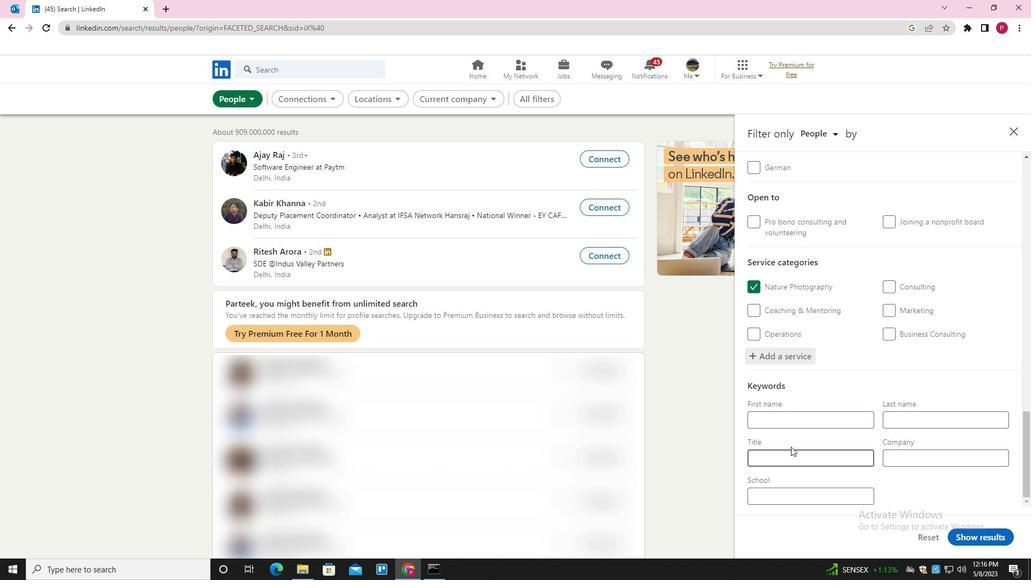 
Action: Mouse pressed left at (791, 454)
Screenshot: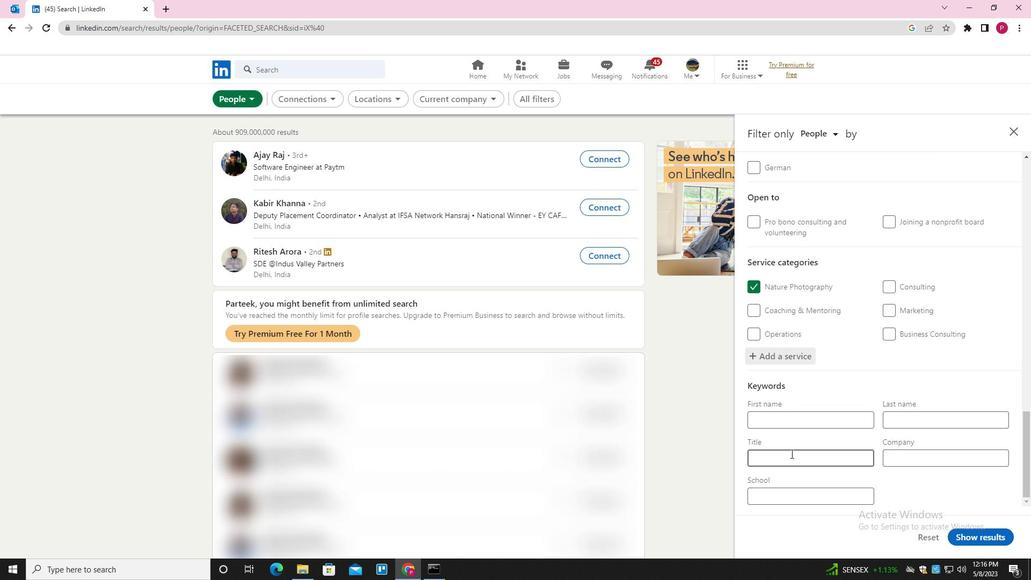 
Action: Key pressed <Key.shift>CONSERVATION<Key.space><Key.shift>SCIENTIST
Screenshot: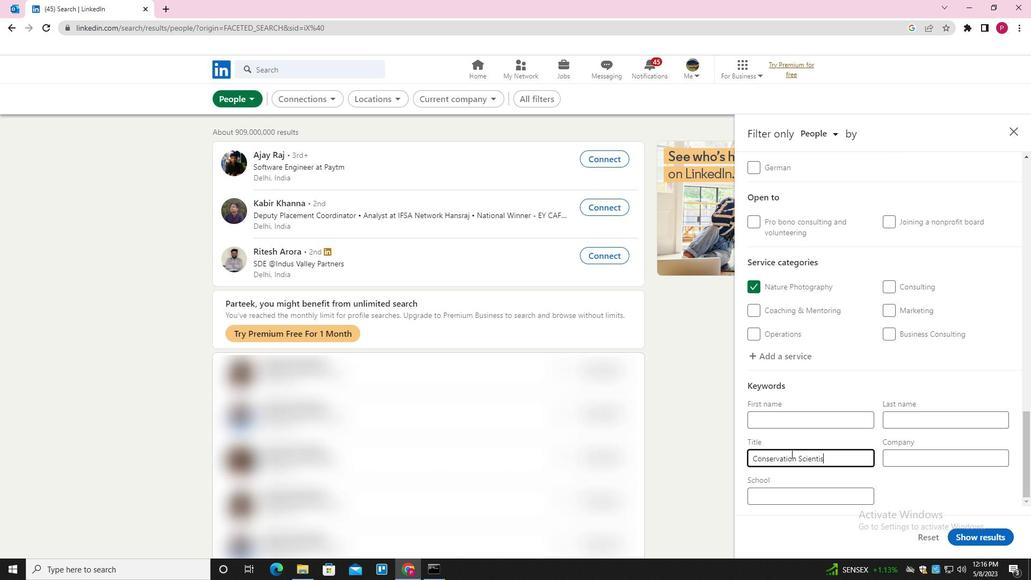 
Action: Mouse moved to (969, 539)
Screenshot: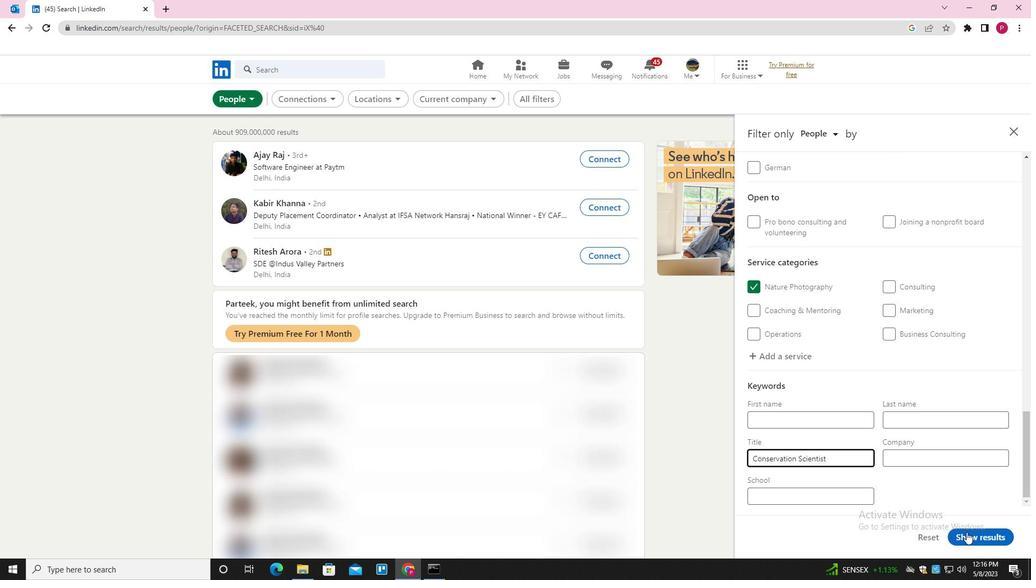 
Action: Mouse pressed left at (969, 539)
Screenshot: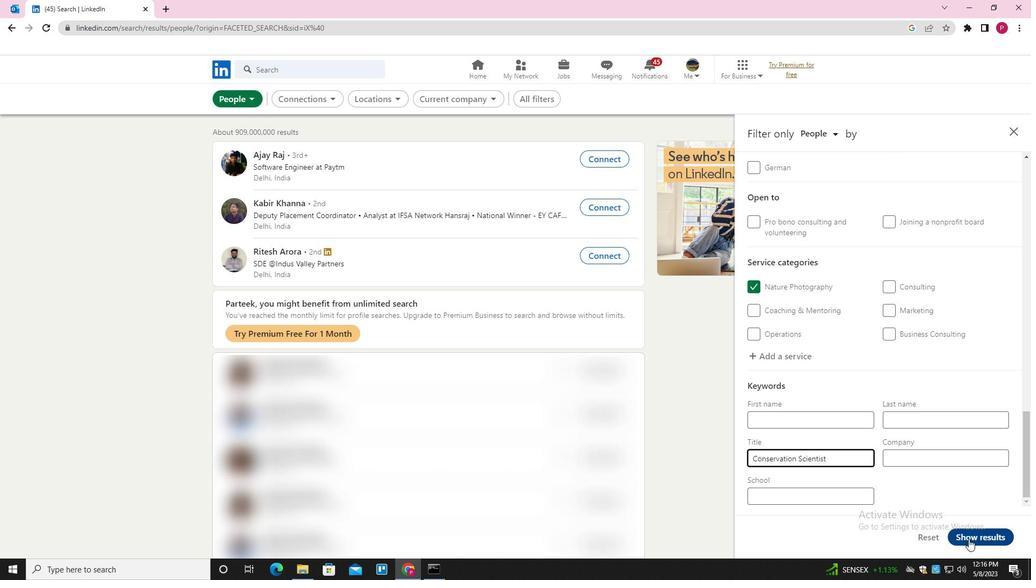 
Action: Mouse moved to (562, 339)
Screenshot: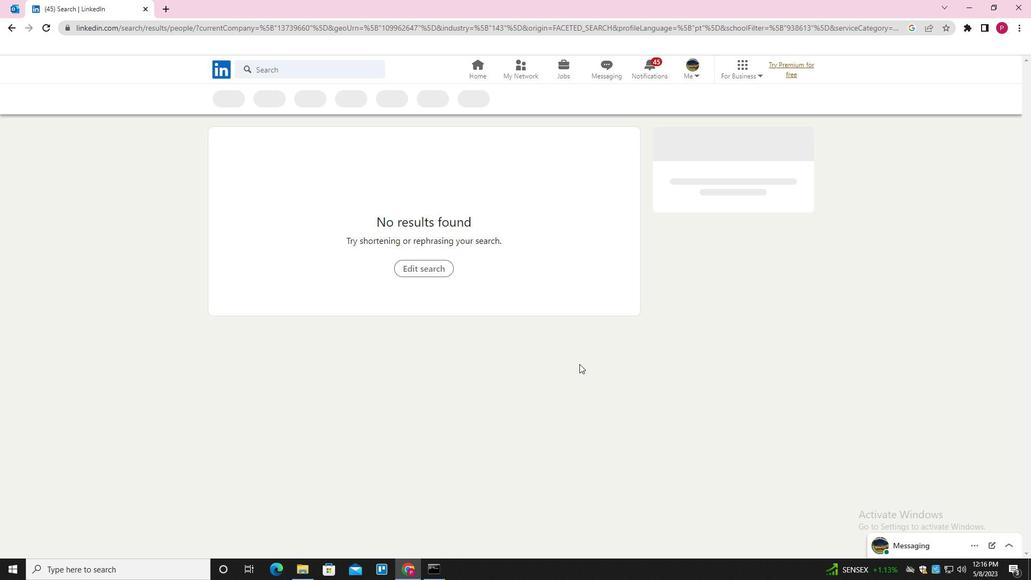 
